 Task: Search one way flight ticket for 1 adult, 6 children, 1 infant in seat and 1 infant on lap in business from Fayetteville: Fayetteville Regional Airport (grannis Field) to Evansville: Evansville Regional Airport on 8-3-2023. Choice of flights is Singapure airlines. Number of bags: 1 carry on bag. Price is upto 65000. Outbound departure time preference is 20:00.
Action: Mouse moved to (286, 352)
Screenshot: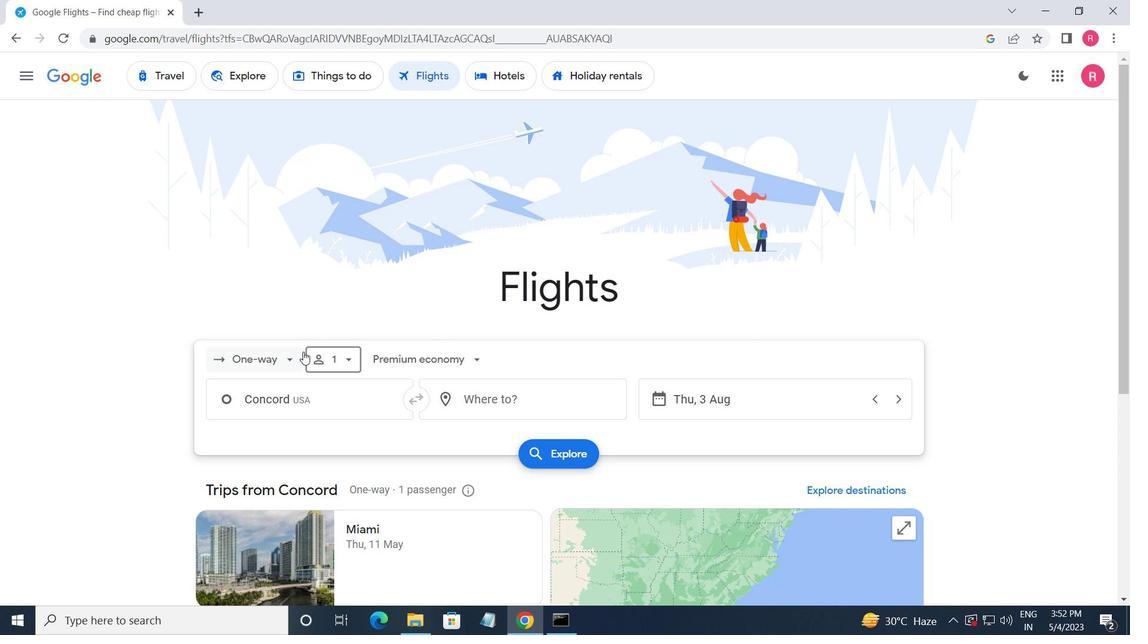 
Action: Mouse pressed left at (286, 352)
Screenshot: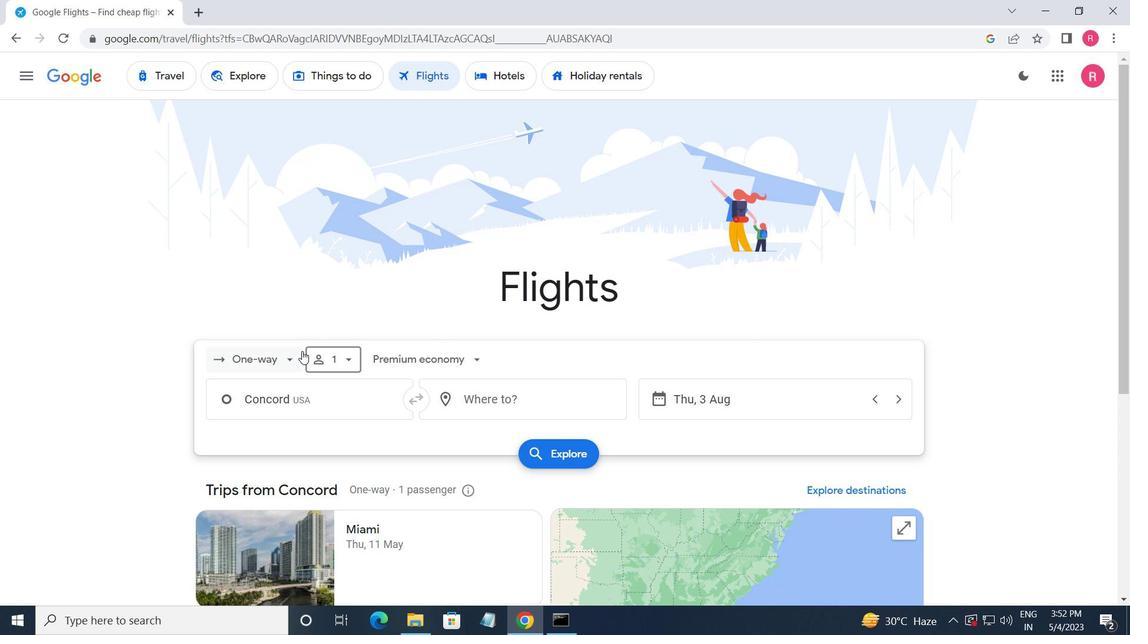 
Action: Mouse moved to (292, 429)
Screenshot: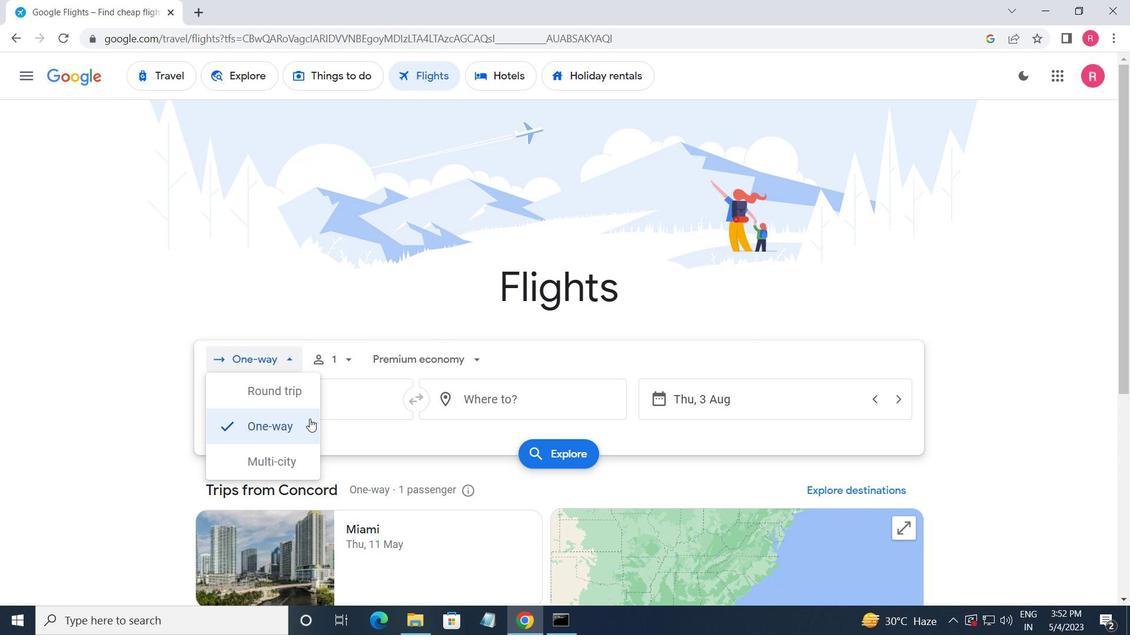 
Action: Mouse pressed left at (292, 429)
Screenshot: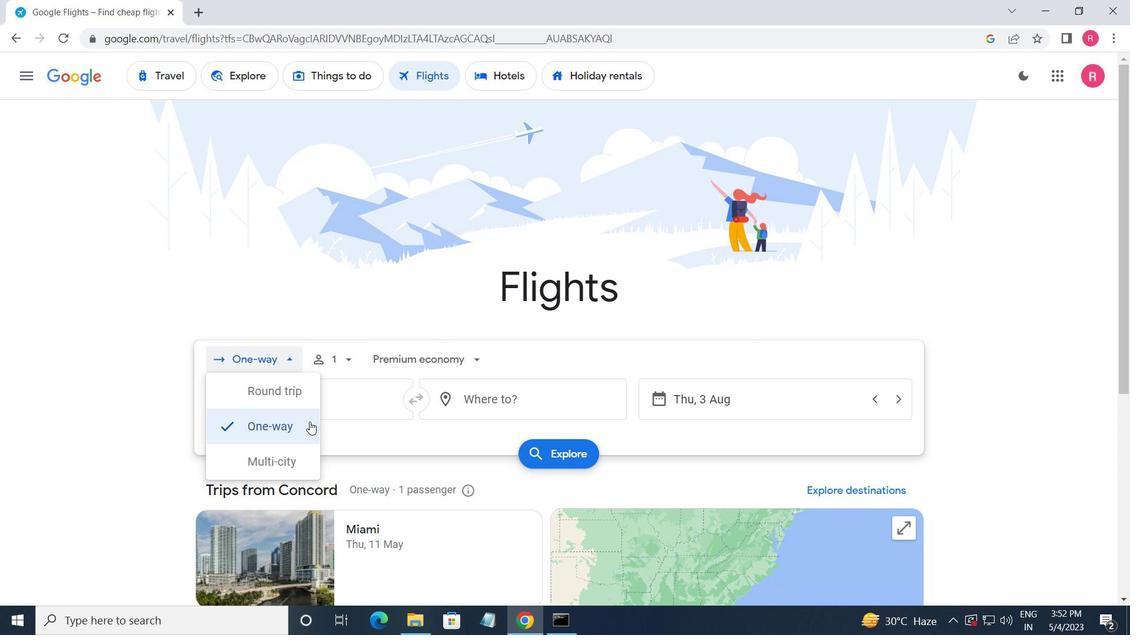 
Action: Mouse moved to (353, 352)
Screenshot: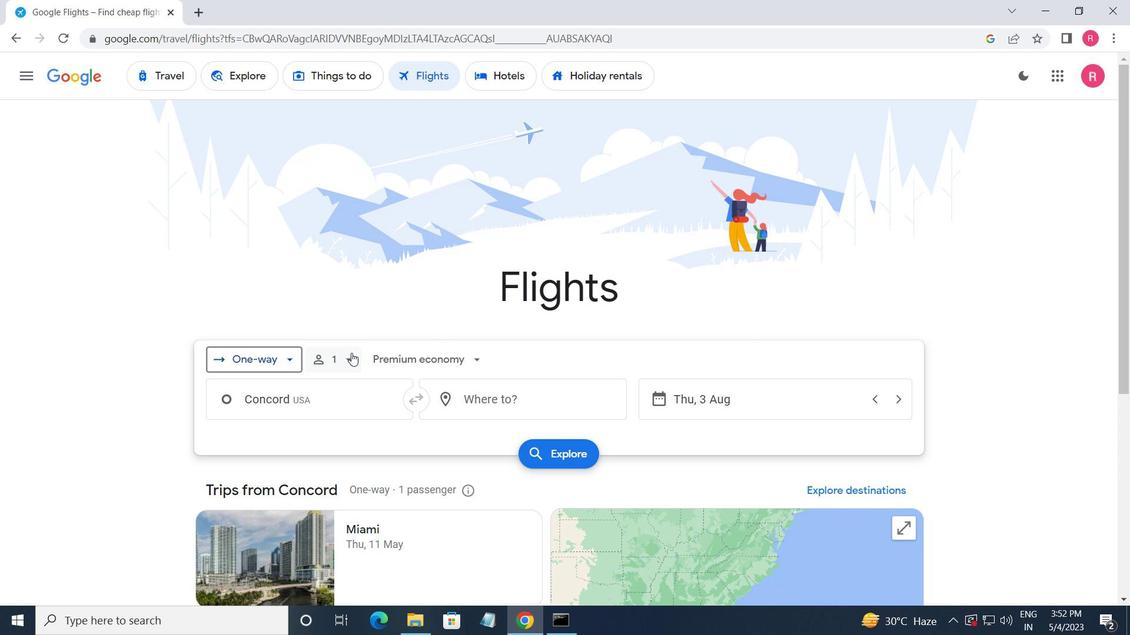 
Action: Mouse pressed left at (353, 352)
Screenshot: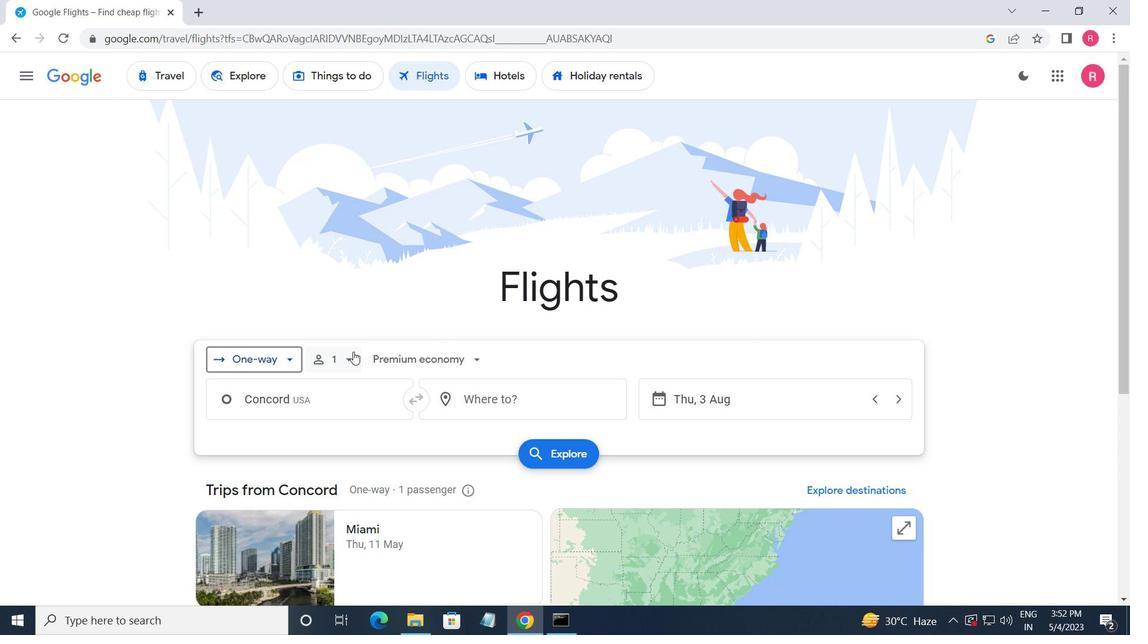 
Action: Mouse moved to (469, 434)
Screenshot: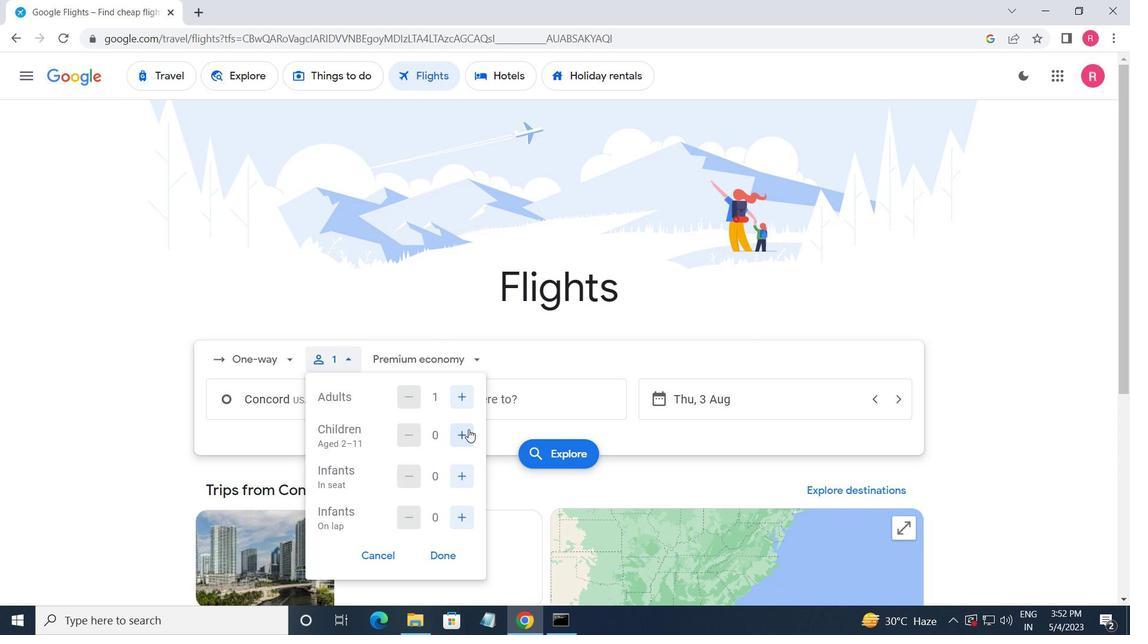 
Action: Mouse pressed left at (469, 434)
Screenshot: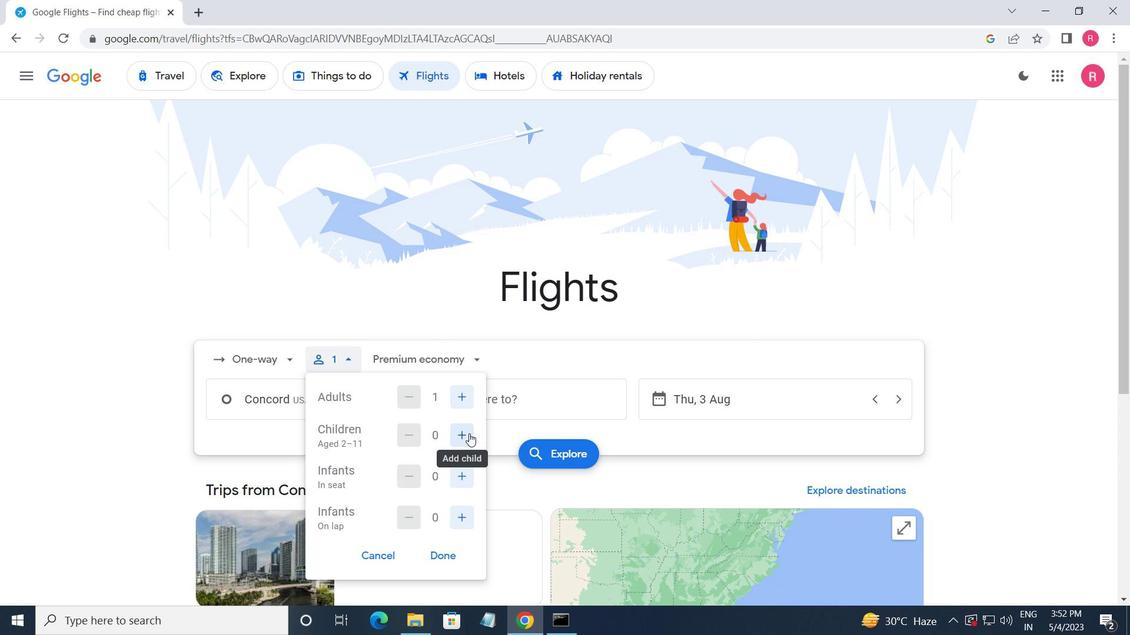 
Action: Mouse moved to (470, 435)
Screenshot: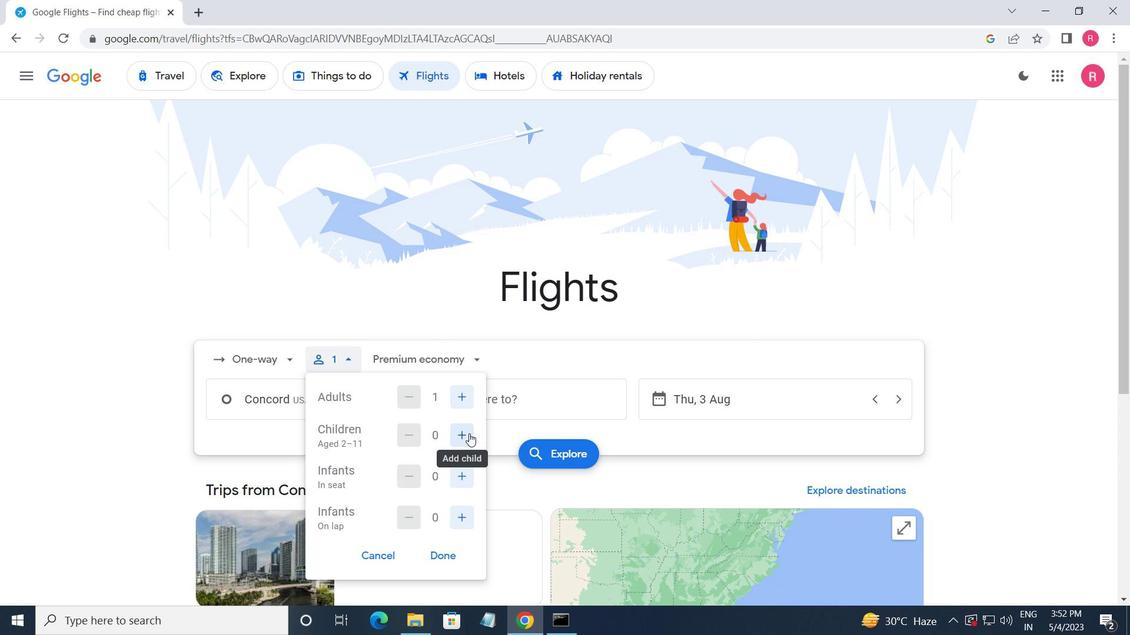 
Action: Mouse pressed left at (470, 435)
Screenshot: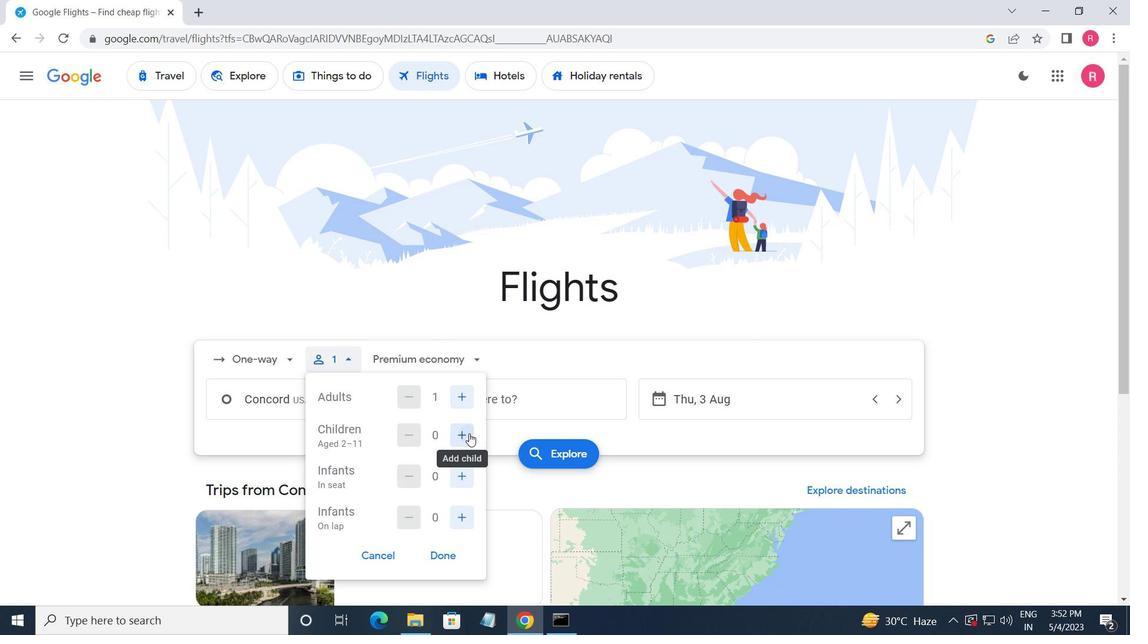 
Action: Mouse pressed left at (470, 435)
Screenshot: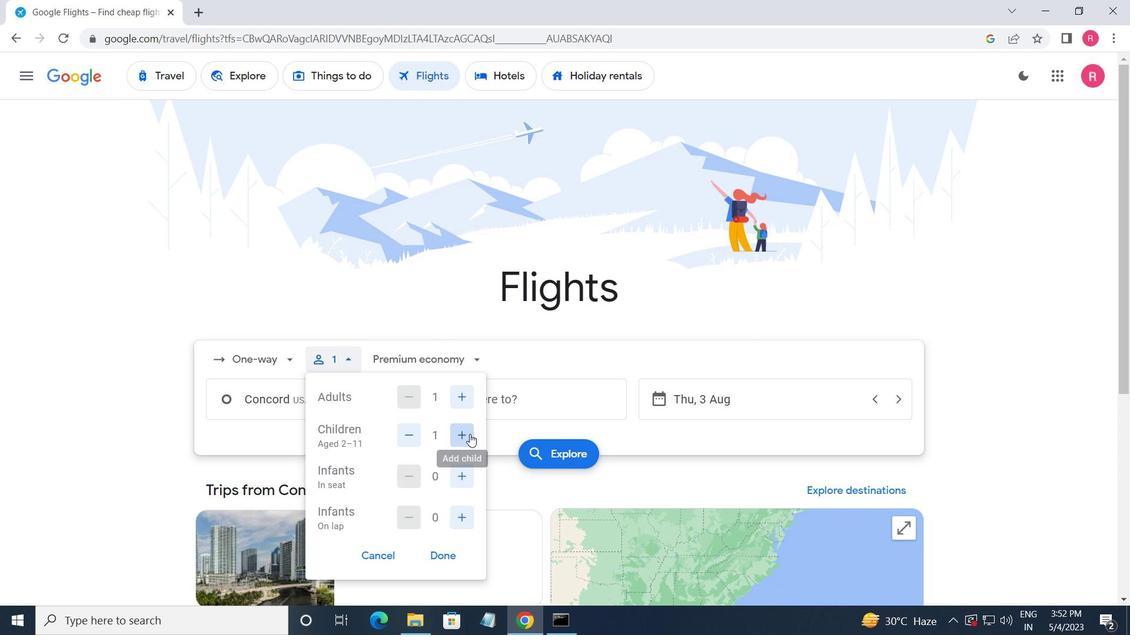 
Action: Mouse pressed left at (470, 435)
Screenshot: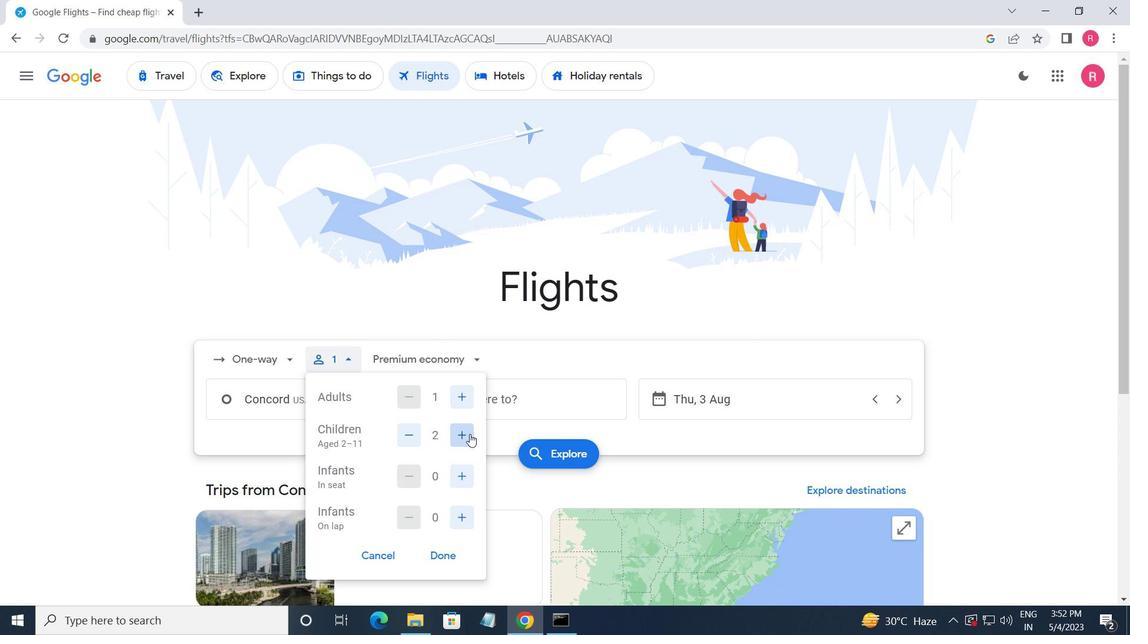 
Action: Mouse moved to (470, 435)
Screenshot: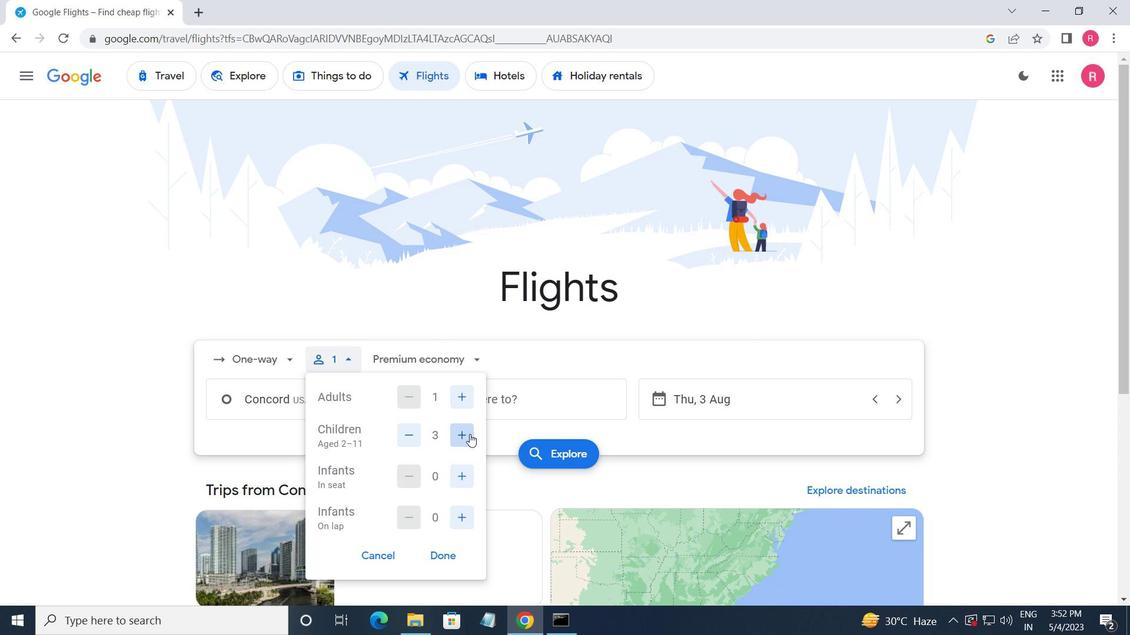 
Action: Mouse pressed left at (470, 435)
Screenshot: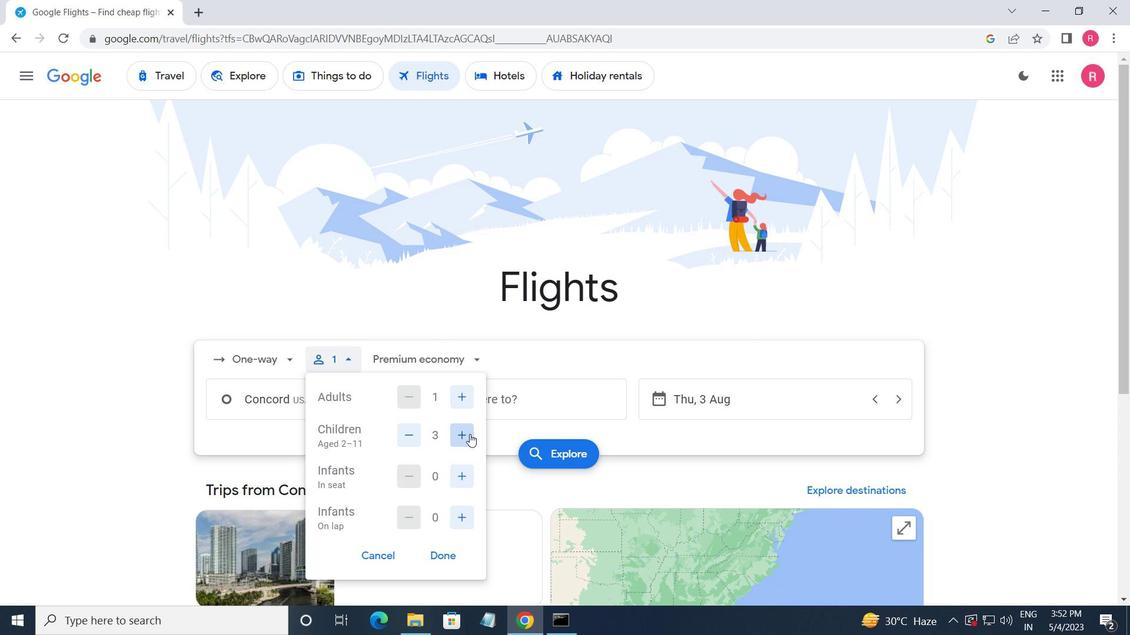 
Action: Mouse moved to (470, 435)
Screenshot: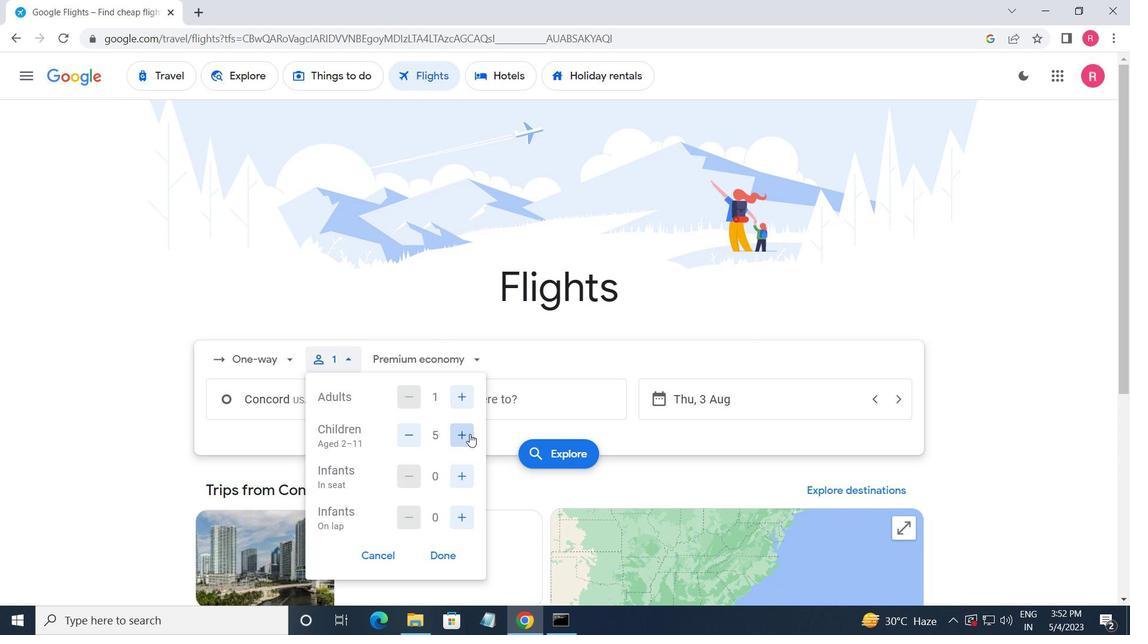 
Action: Mouse pressed left at (470, 435)
Screenshot: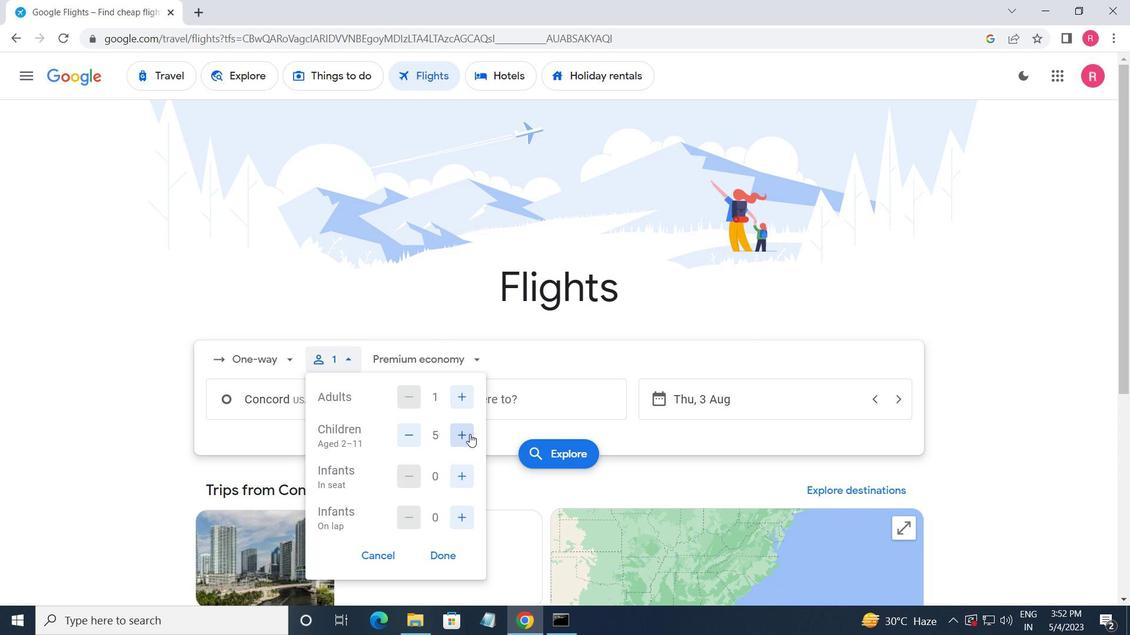 
Action: Mouse moved to (462, 478)
Screenshot: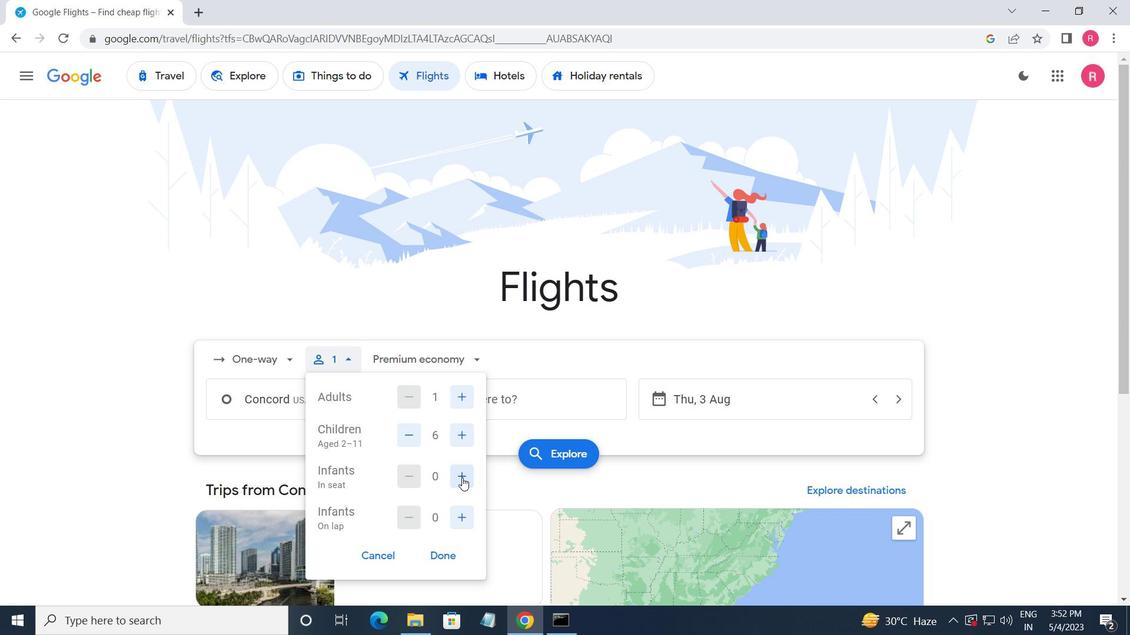 
Action: Mouse pressed left at (462, 478)
Screenshot: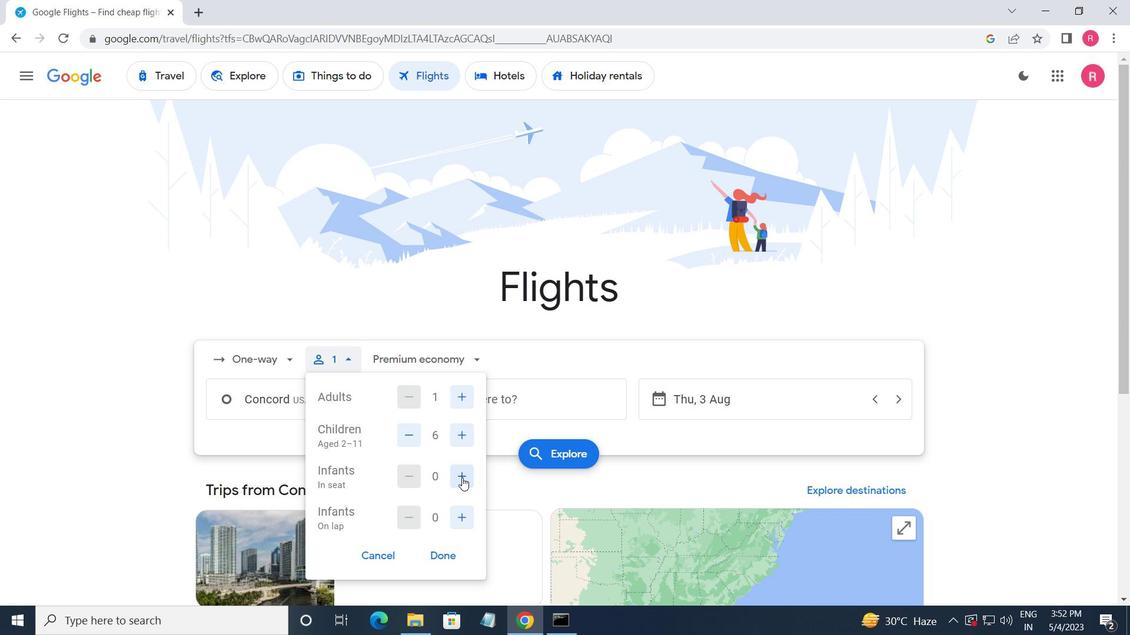 
Action: Mouse moved to (461, 518)
Screenshot: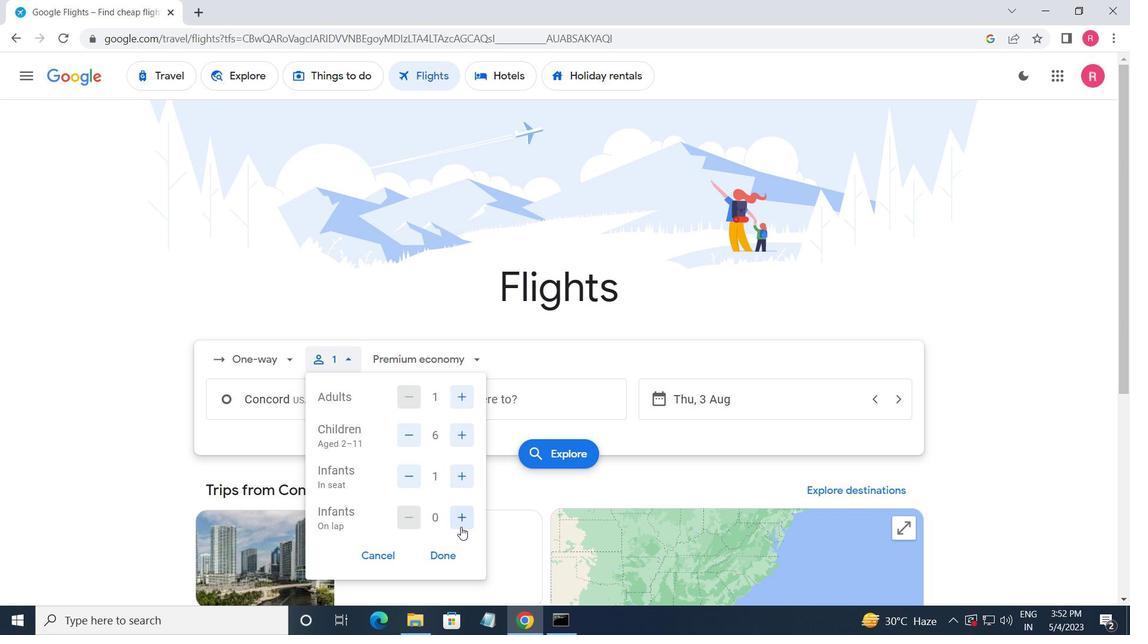 
Action: Mouse pressed left at (461, 518)
Screenshot: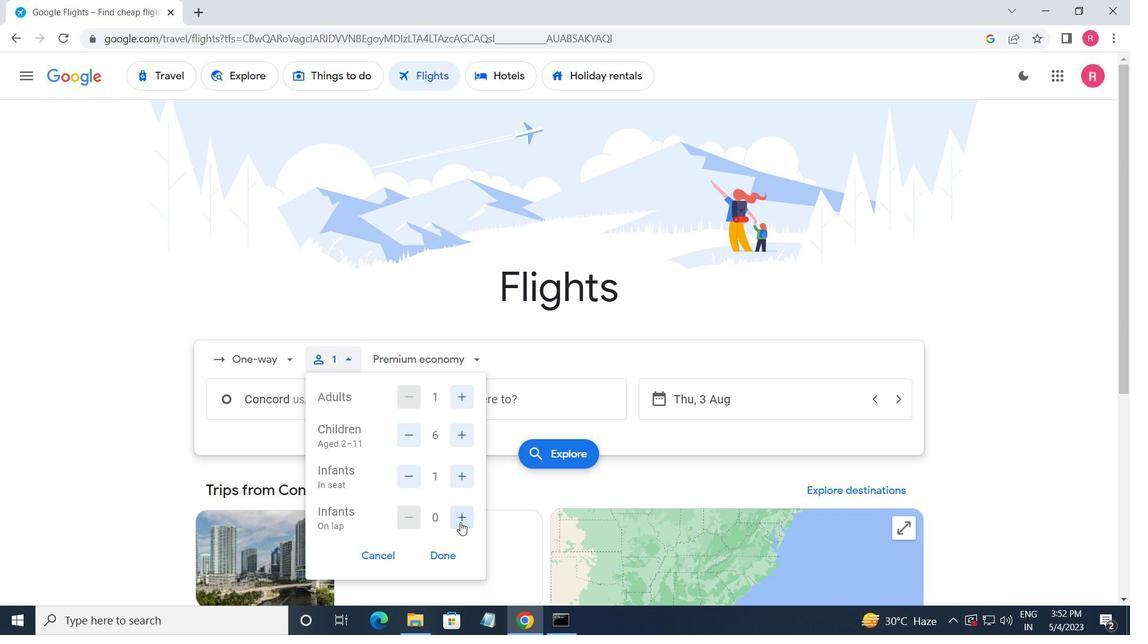 
Action: Mouse moved to (430, 363)
Screenshot: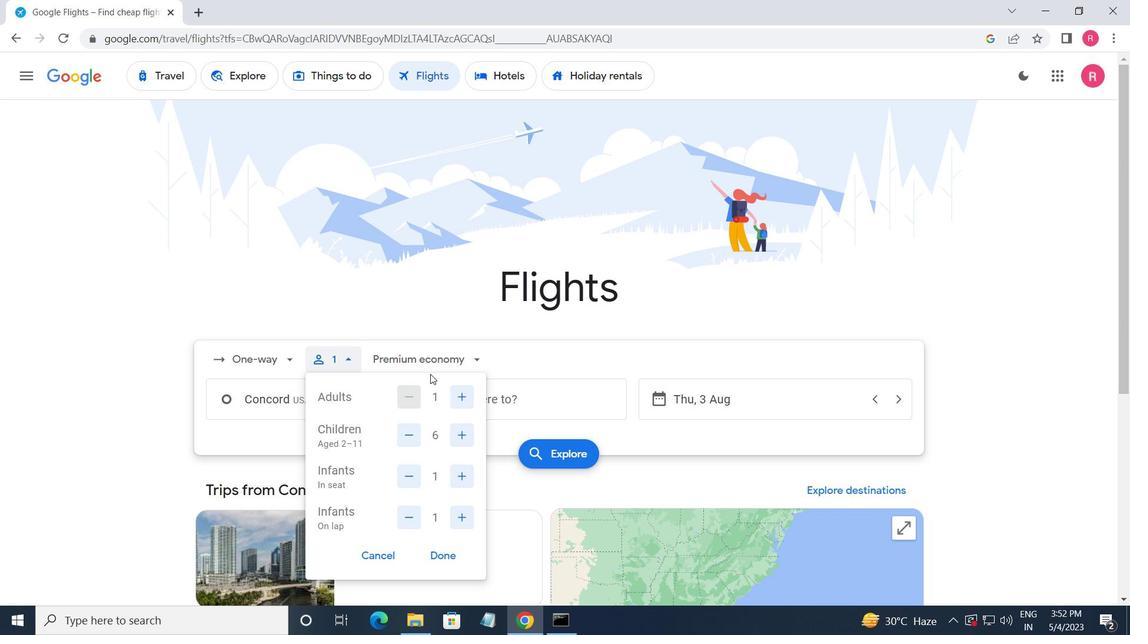 
Action: Mouse pressed left at (430, 363)
Screenshot: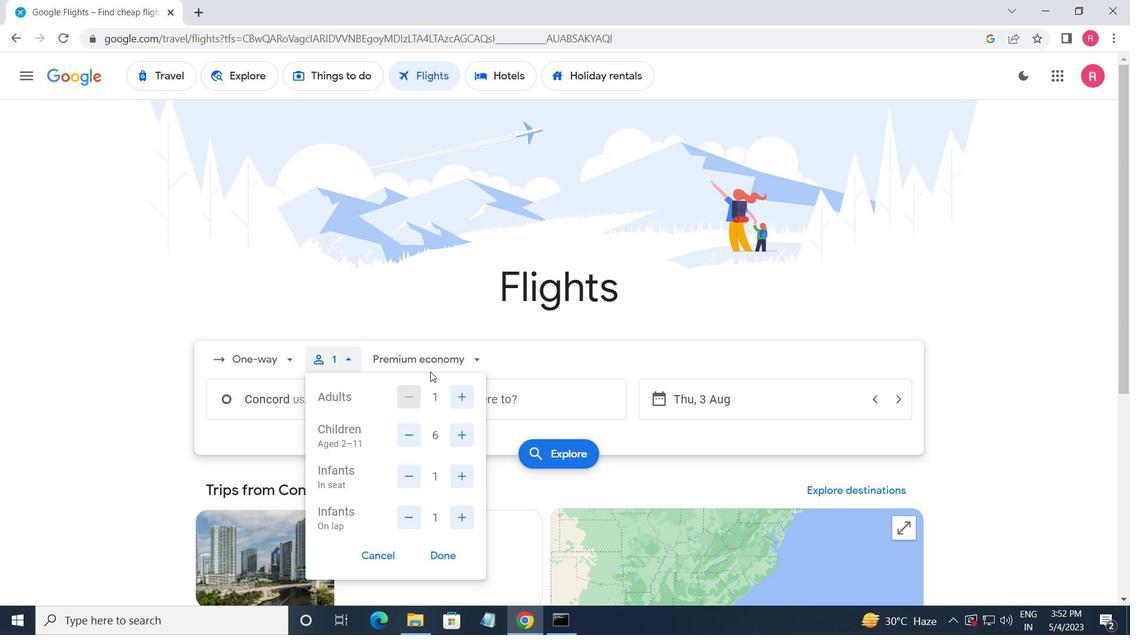 
Action: Mouse moved to (438, 471)
Screenshot: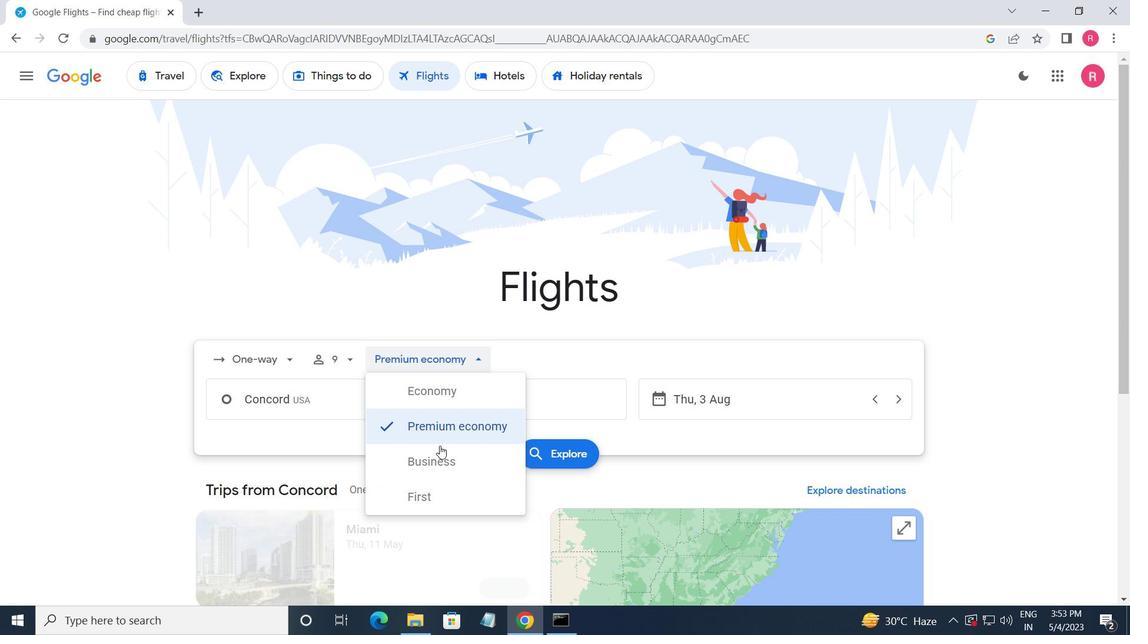 
Action: Mouse pressed left at (438, 471)
Screenshot: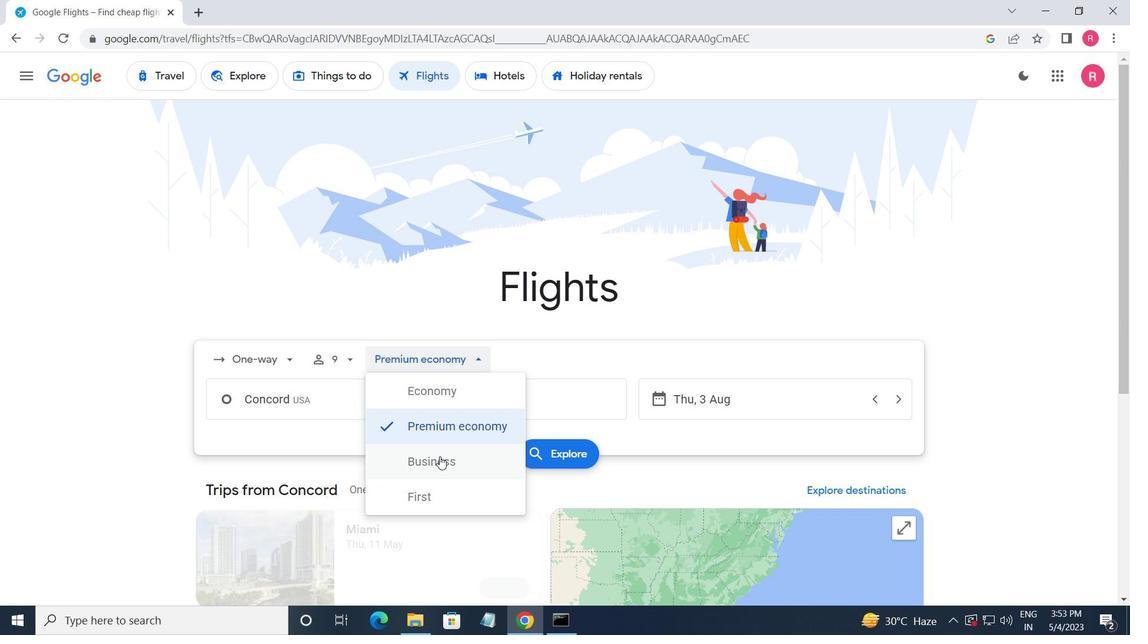 
Action: Mouse moved to (329, 410)
Screenshot: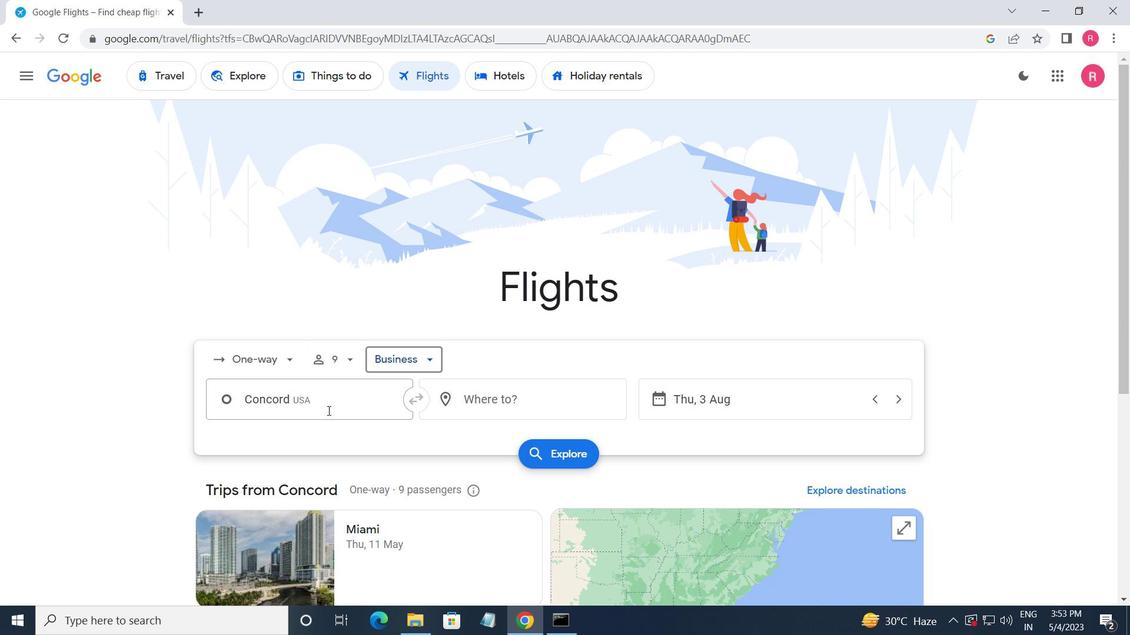 
Action: Mouse pressed left at (329, 410)
Screenshot: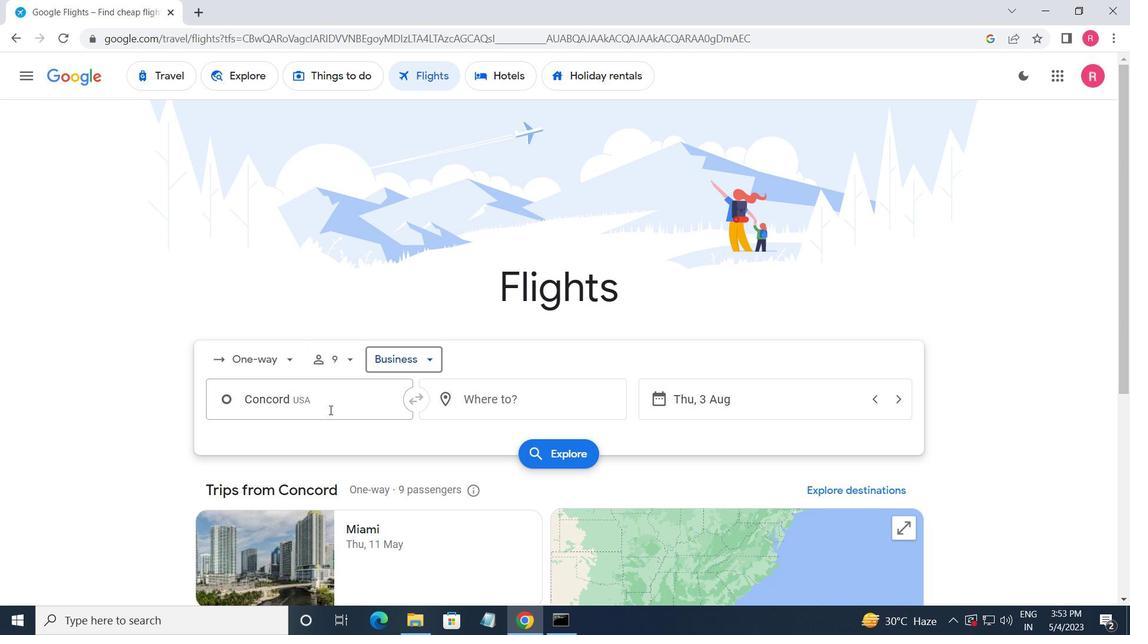 
Action: Mouse moved to (329, 420)
Screenshot: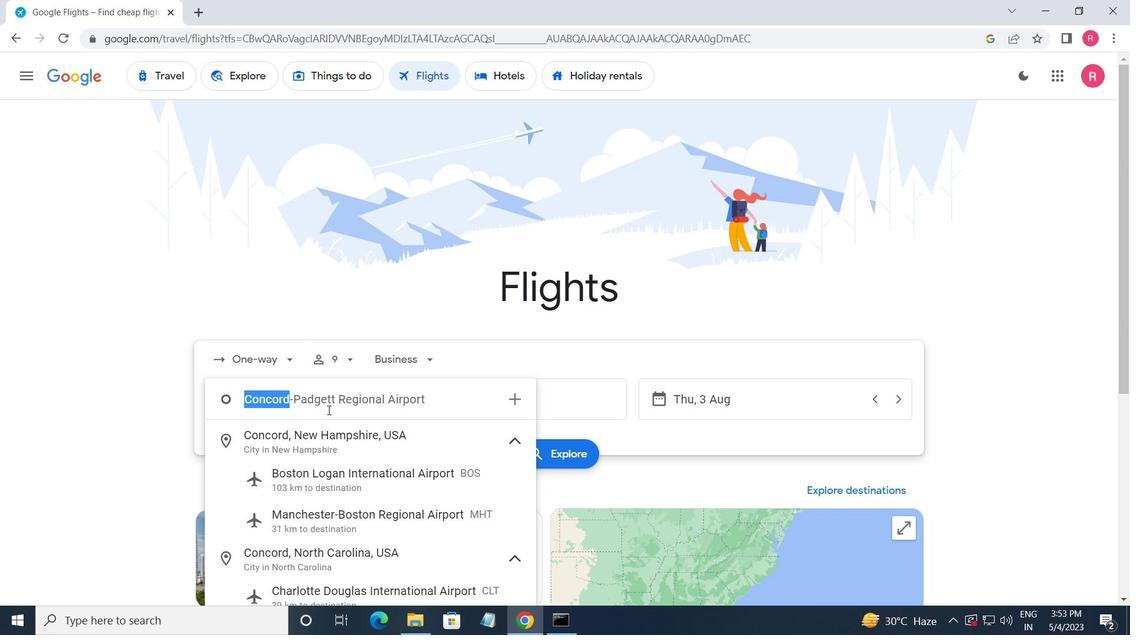 
Action: Key pressed <Key.shift>FAYETTEVILLE<Key.space><Key.shift><Key.shift><Key.shift>R
Screenshot: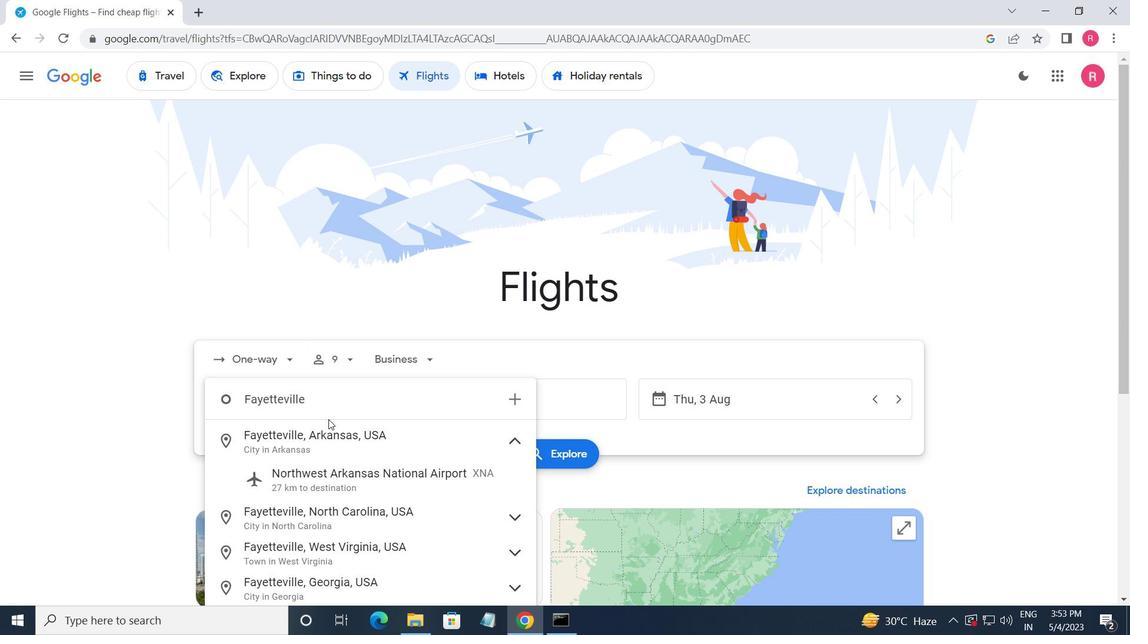 
Action: Mouse moved to (331, 438)
Screenshot: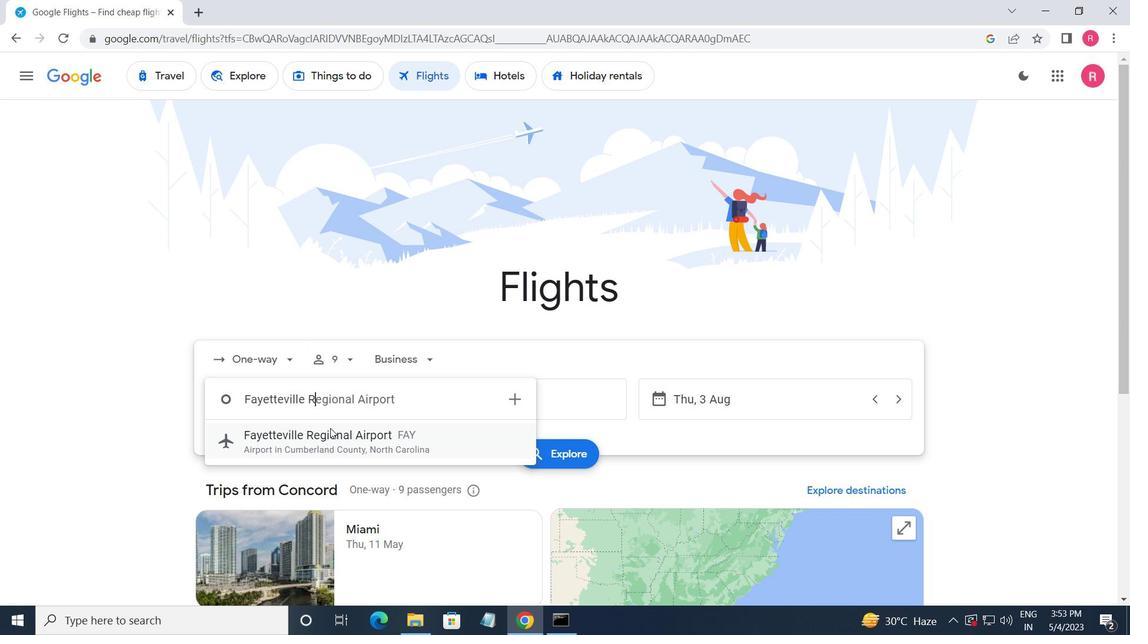 
Action: Mouse pressed left at (331, 438)
Screenshot: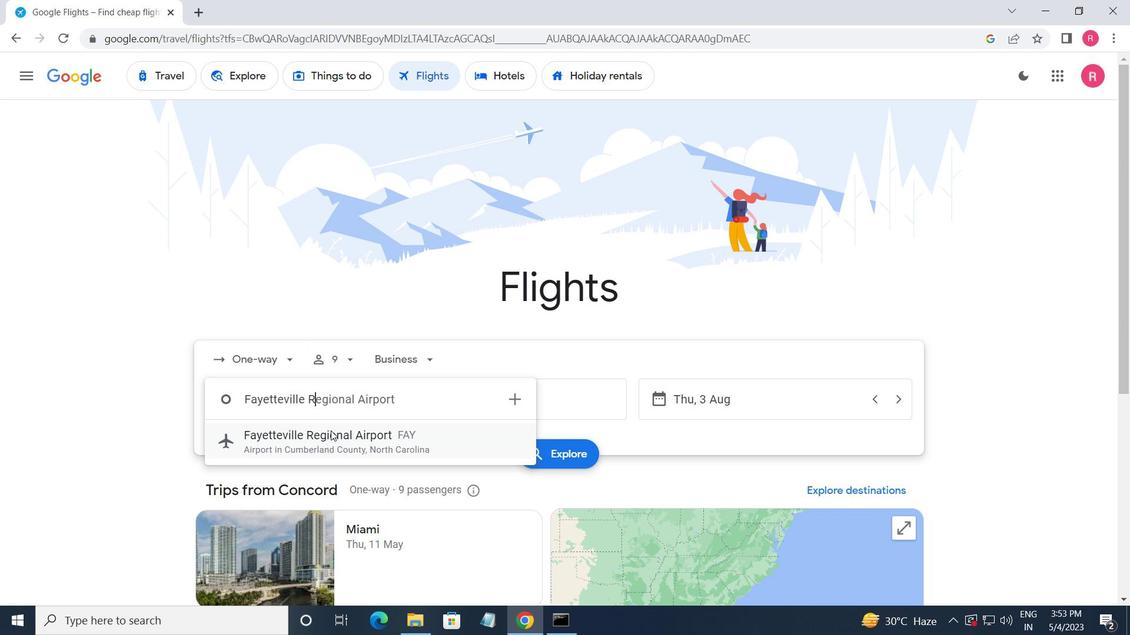 
Action: Mouse moved to (521, 415)
Screenshot: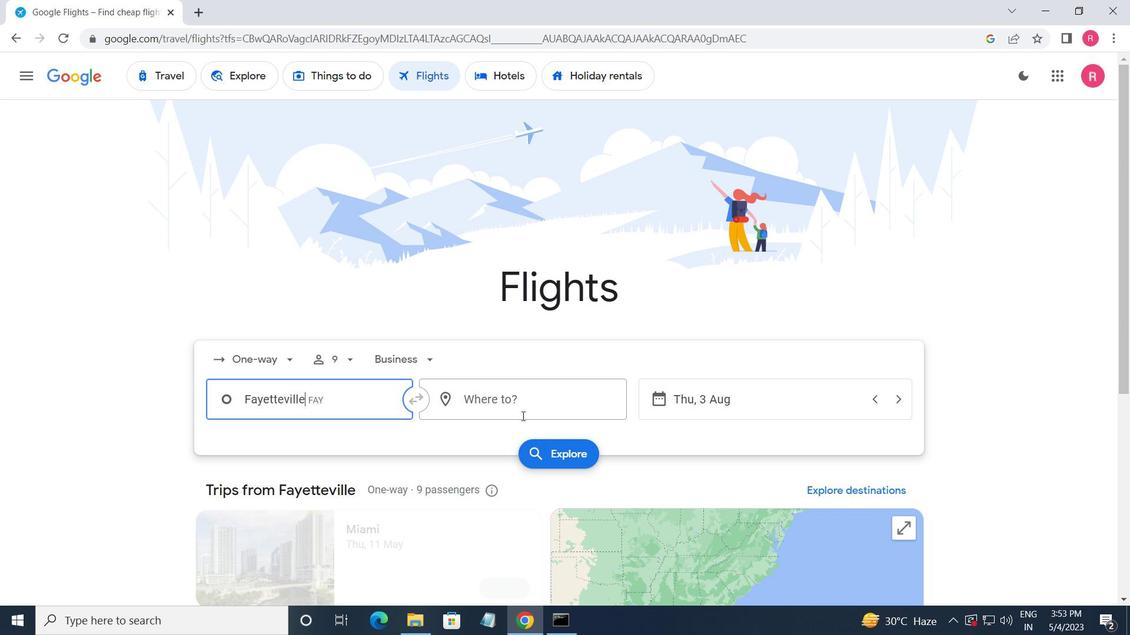 
Action: Mouse pressed left at (521, 415)
Screenshot: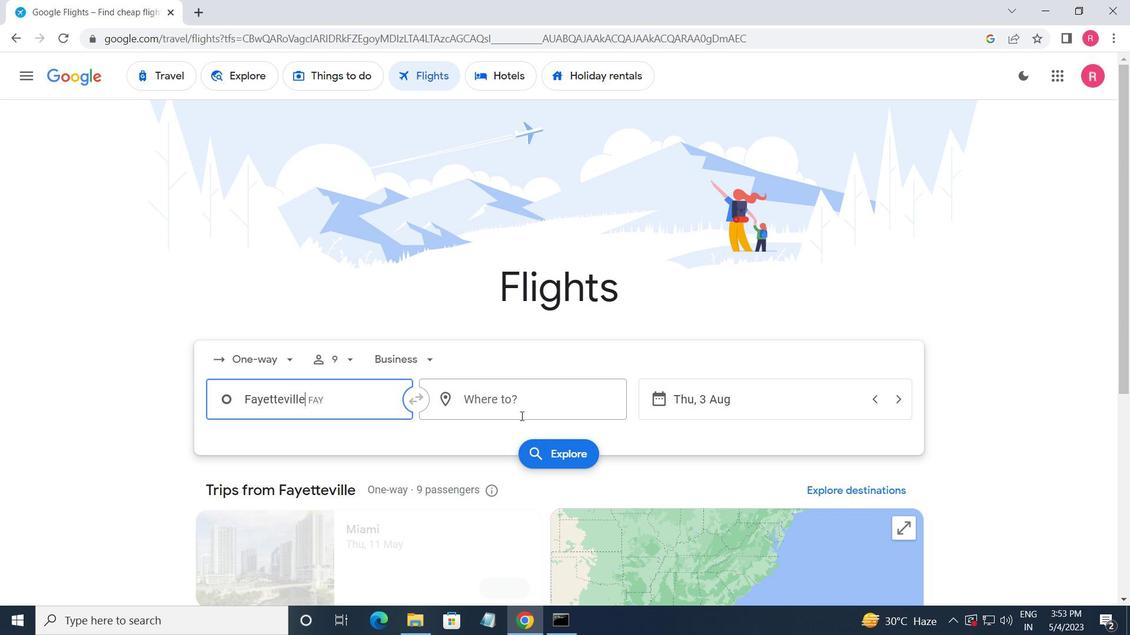 
Action: Mouse moved to (521, 552)
Screenshot: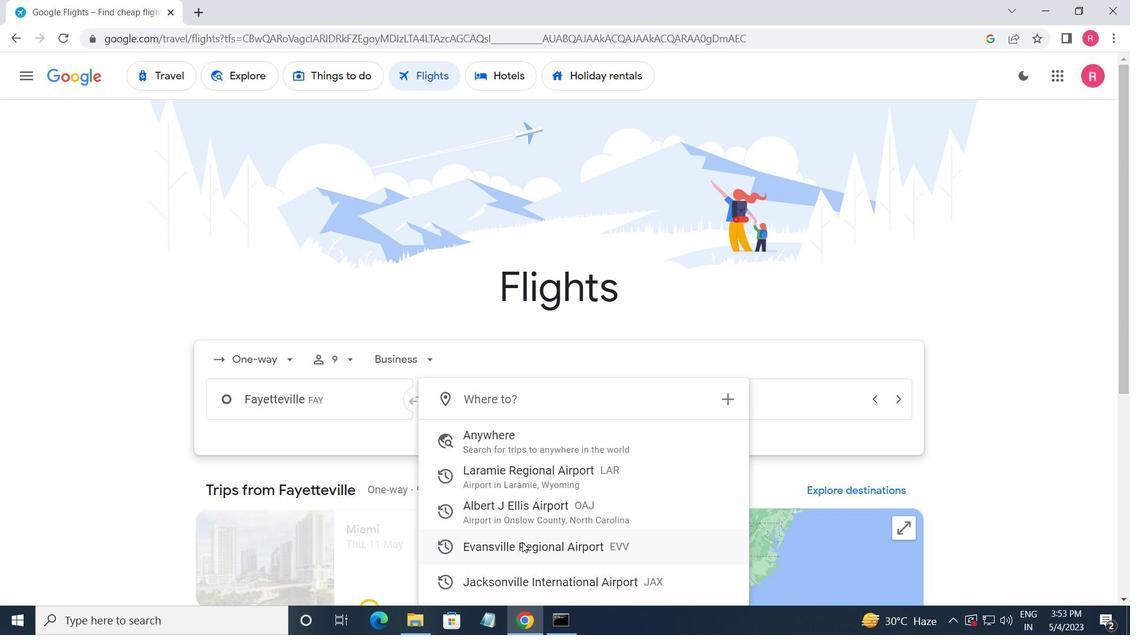 
Action: Mouse pressed left at (521, 552)
Screenshot: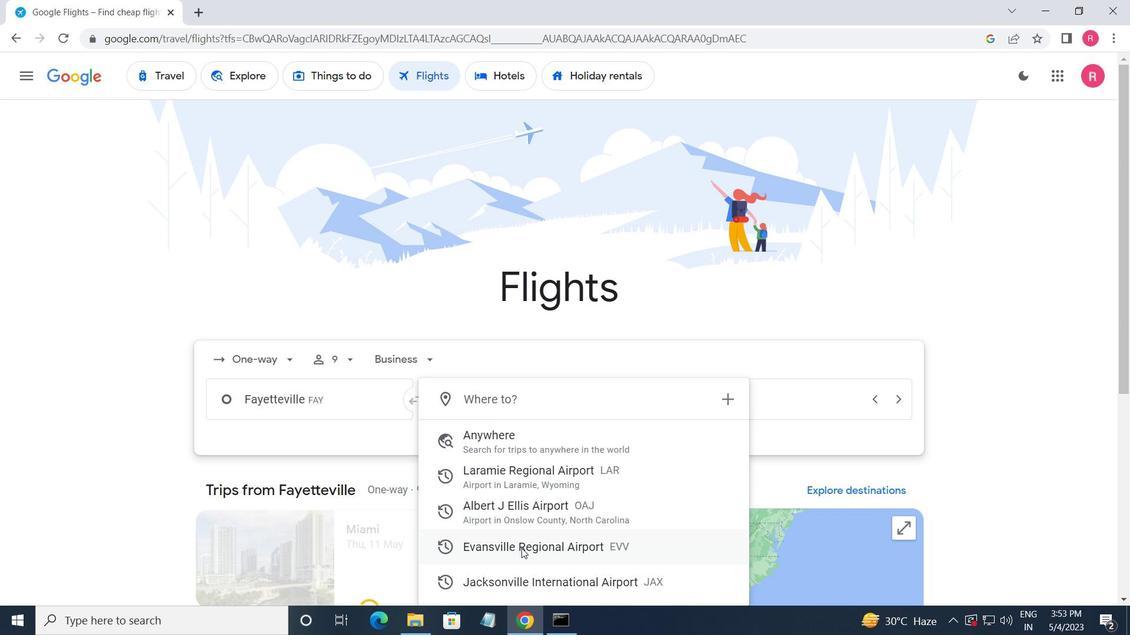 
Action: Mouse moved to (761, 408)
Screenshot: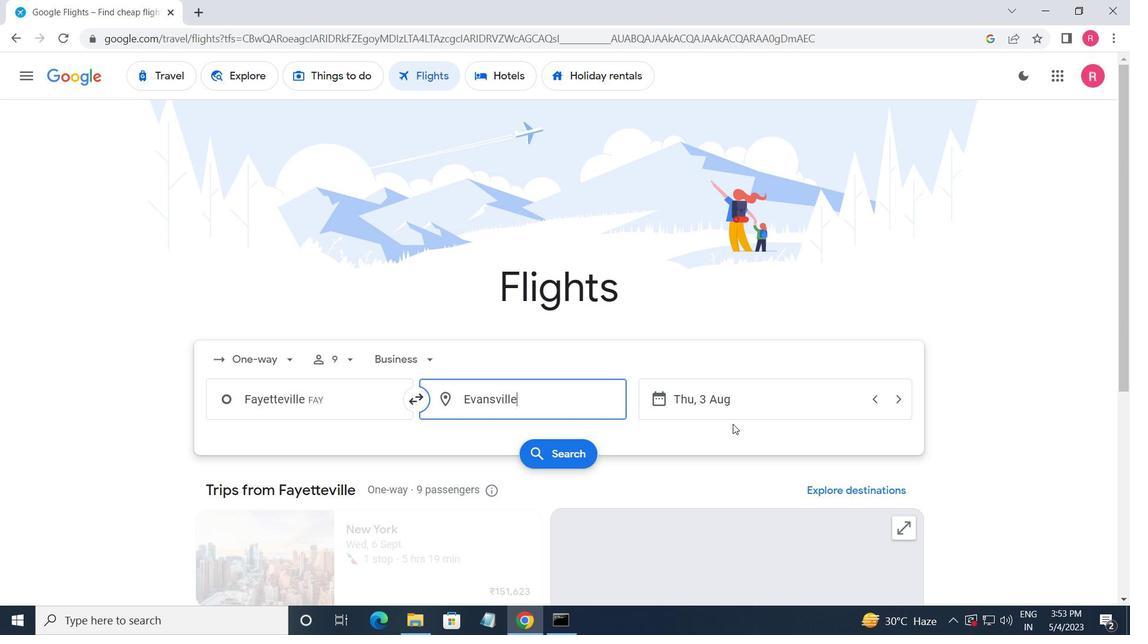 
Action: Mouse pressed left at (761, 408)
Screenshot: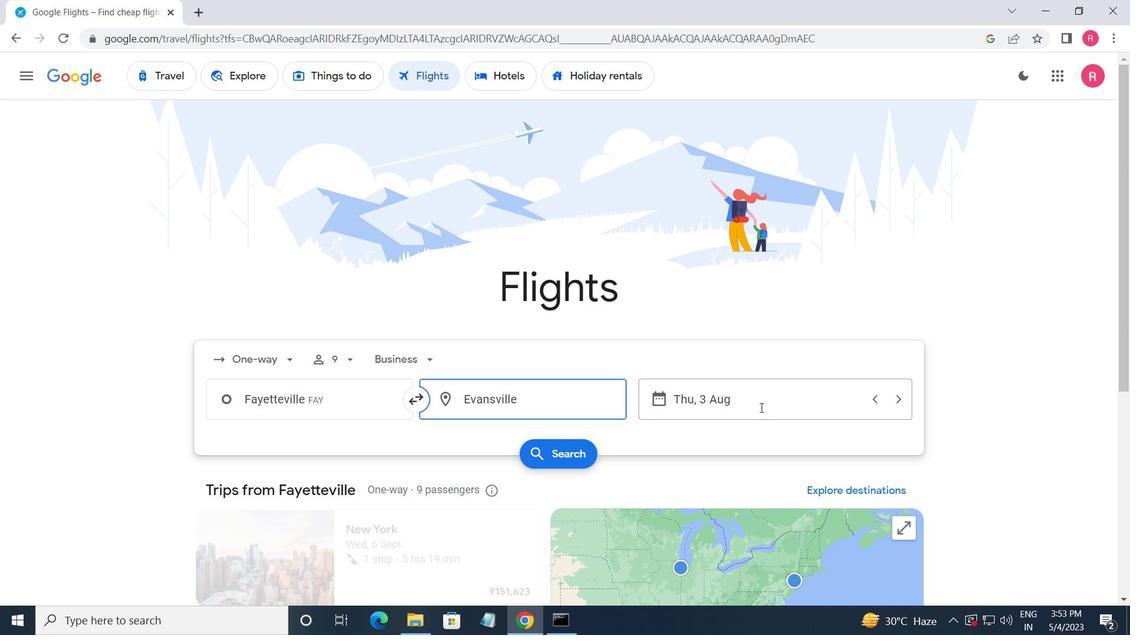 
Action: Mouse moved to (520, 338)
Screenshot: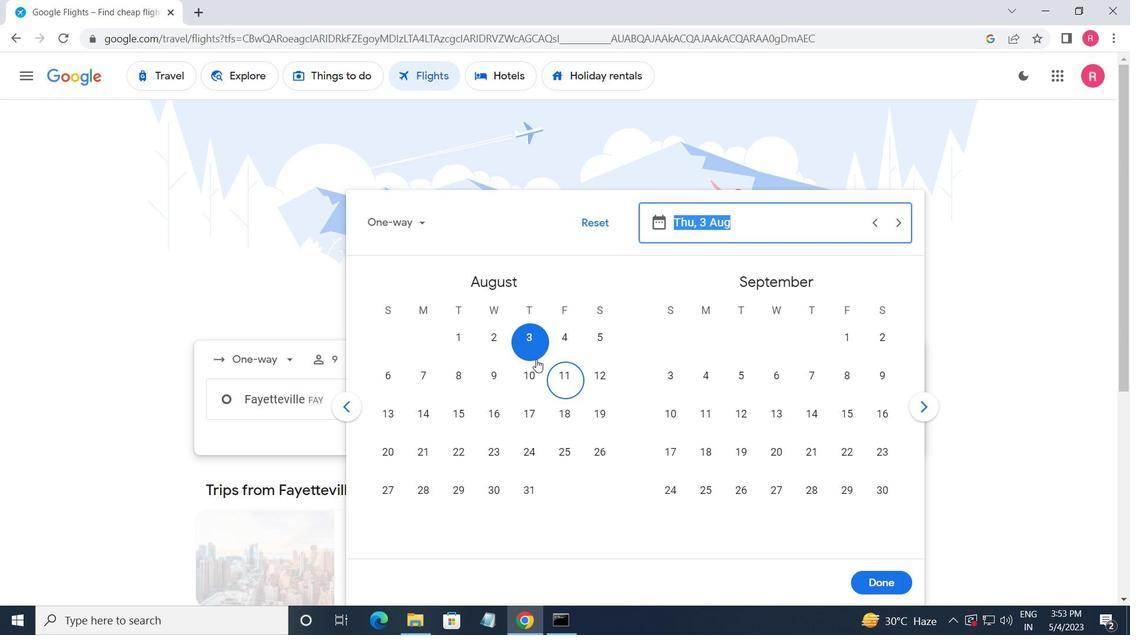 
Action: Mouse pressed left at (520, 338)
Screenshot: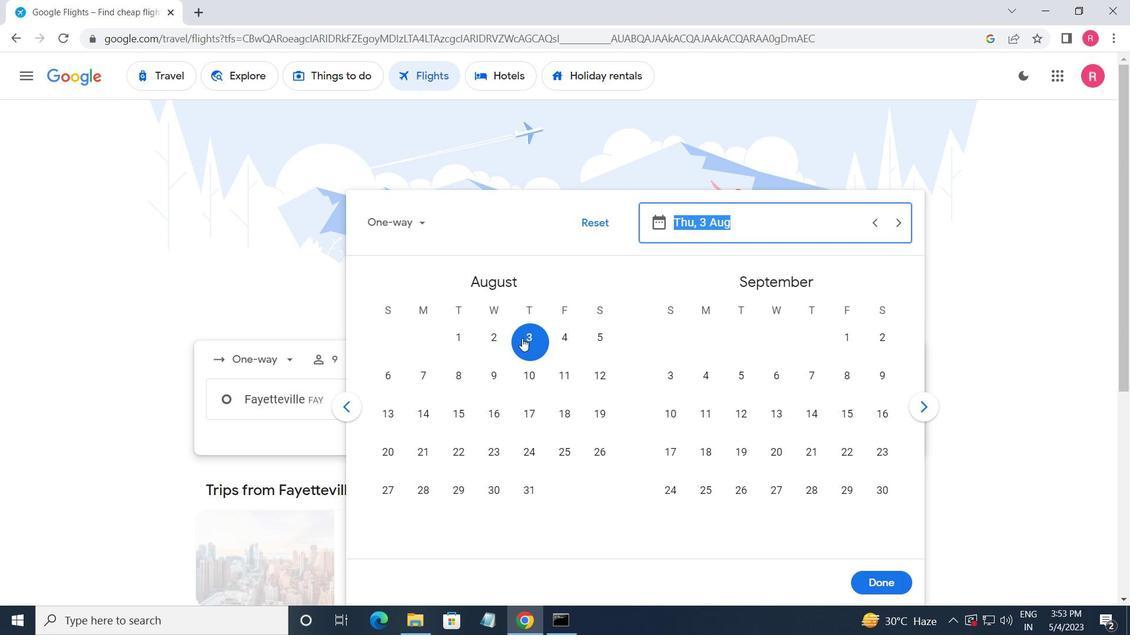 
Action: Mouse moved to (871, 594)
Screenshot: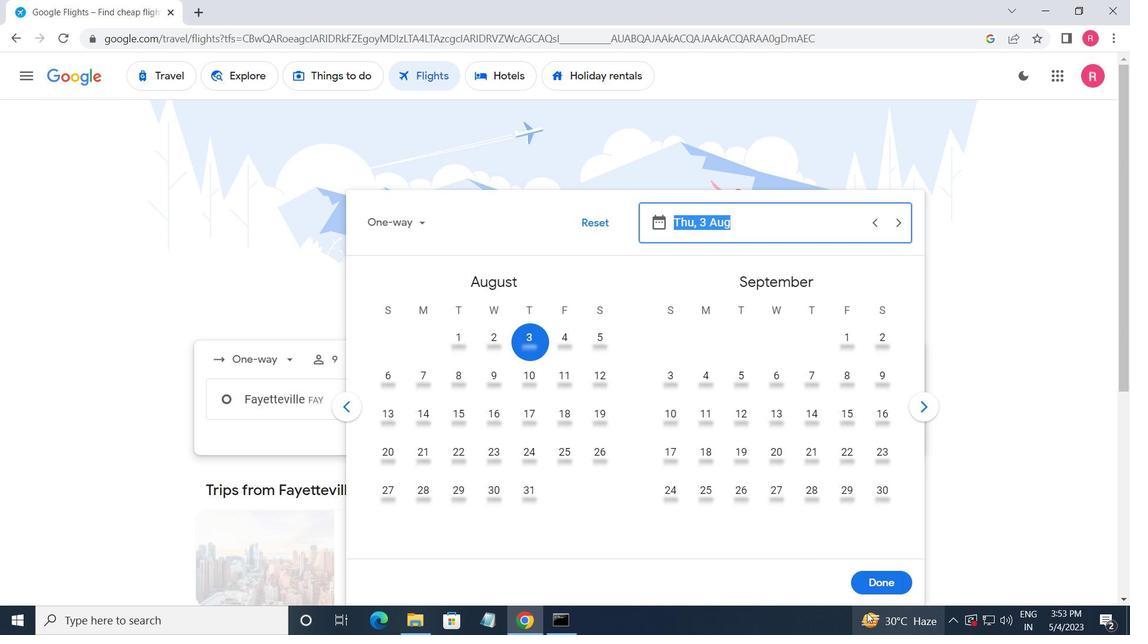 
Action: Mouse pressed left at (871, 594)
Screenshot: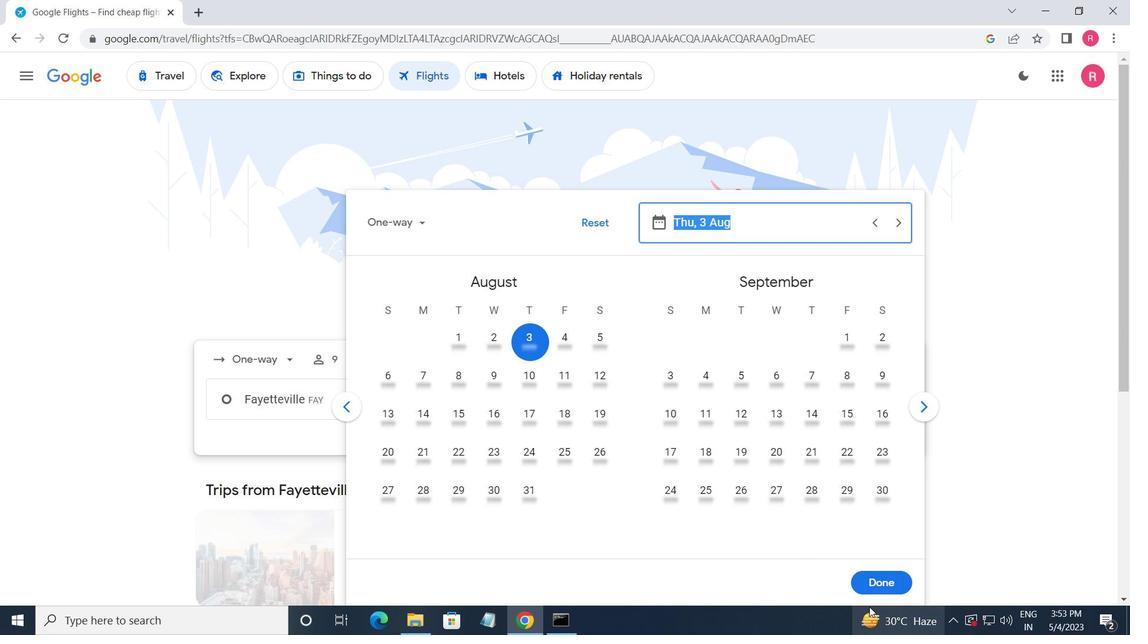 
Action: Mouse moved to (564, 458)
Screenshot: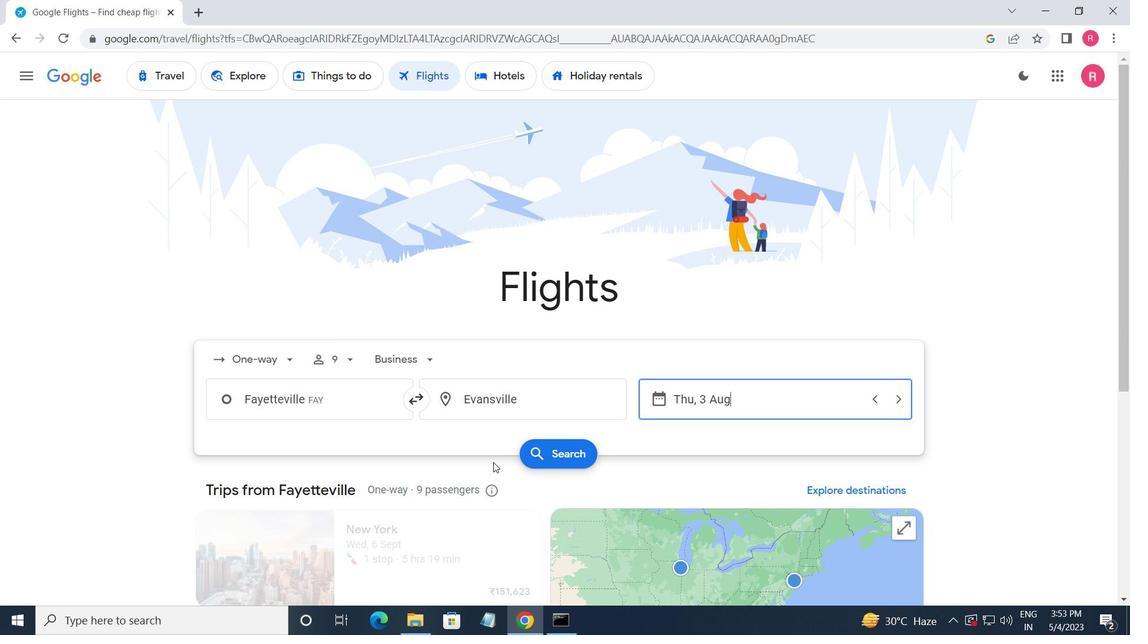 
Action: Mouse pressed left at (564, 458)
Screenshot: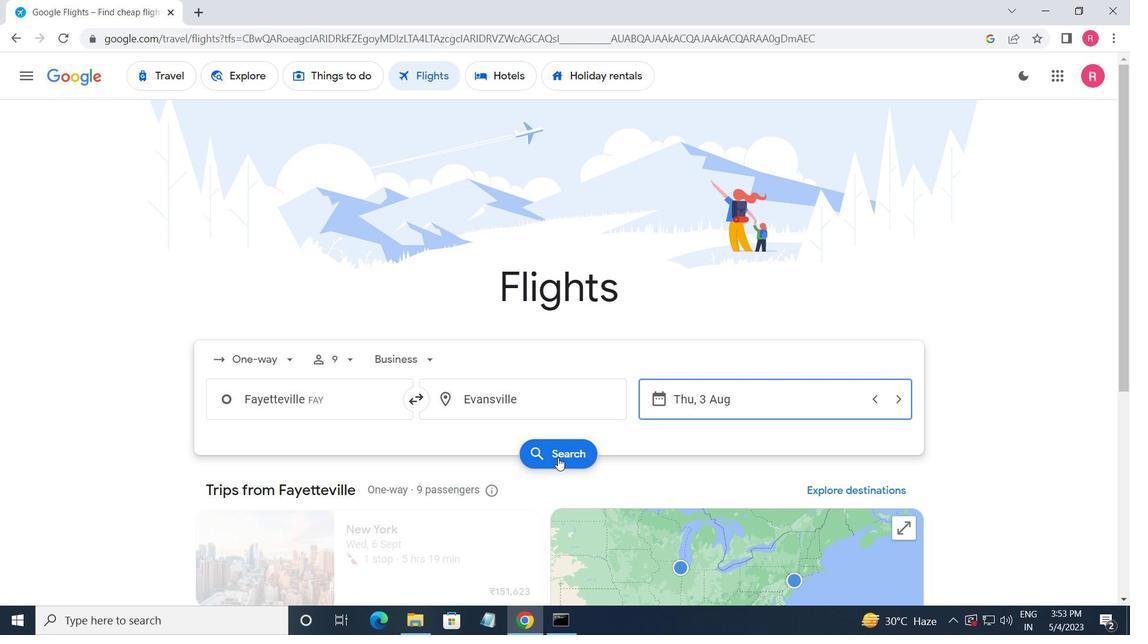 
Action: Mouse moved to (204, 203)
Screenshot: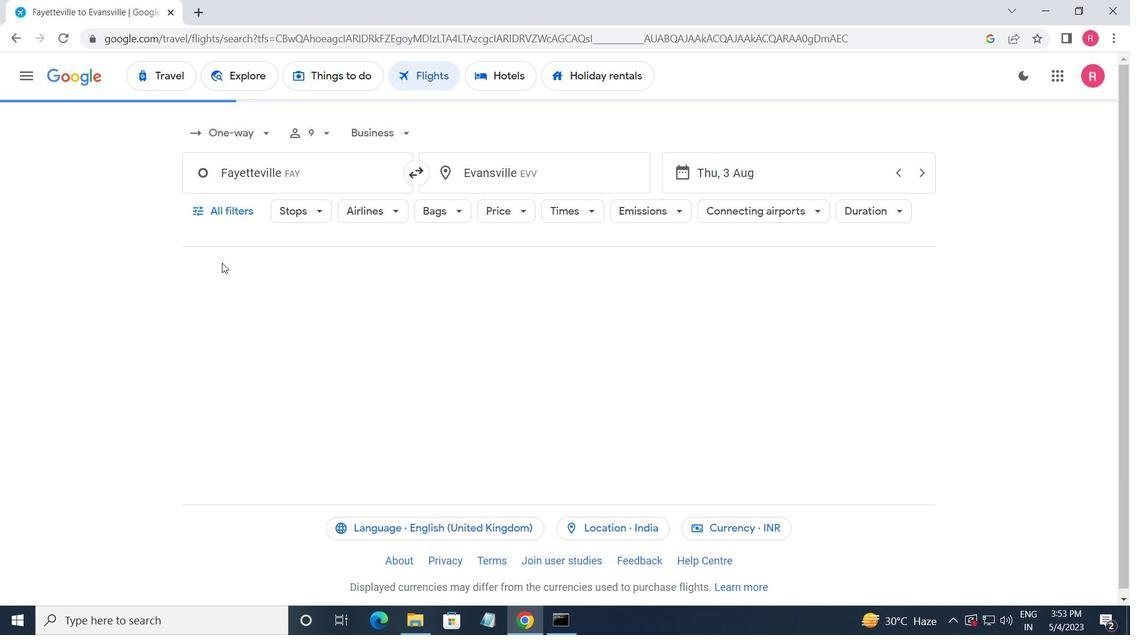 
Action: Mouse pressed left at (204, 203)
Screenshot: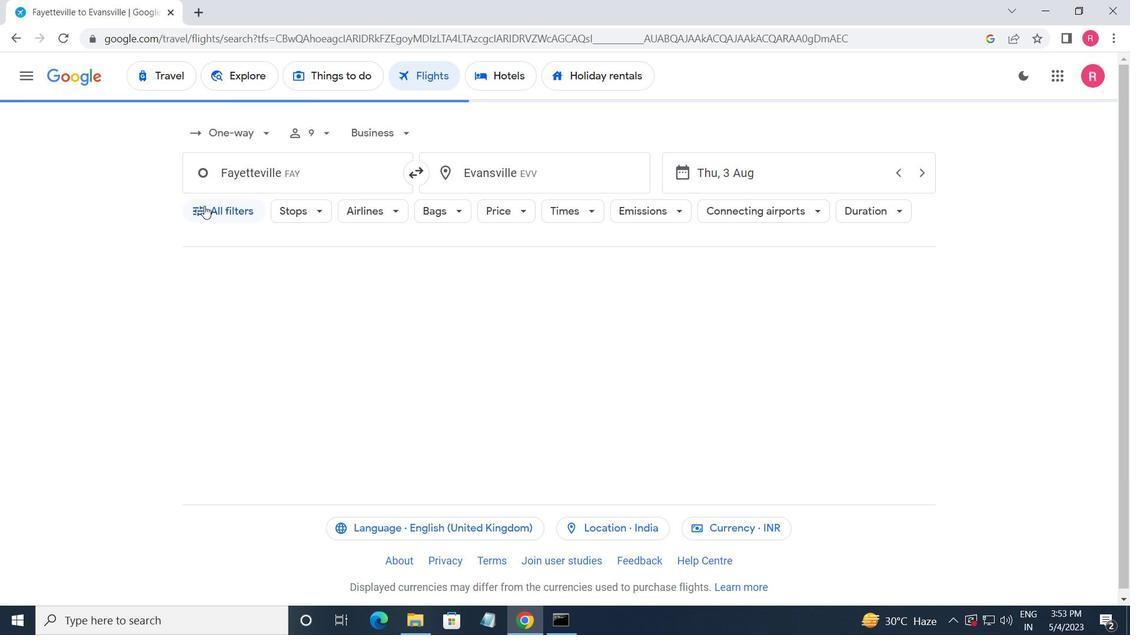 
Action: Mouse moved to (279, 343)
Screenshot: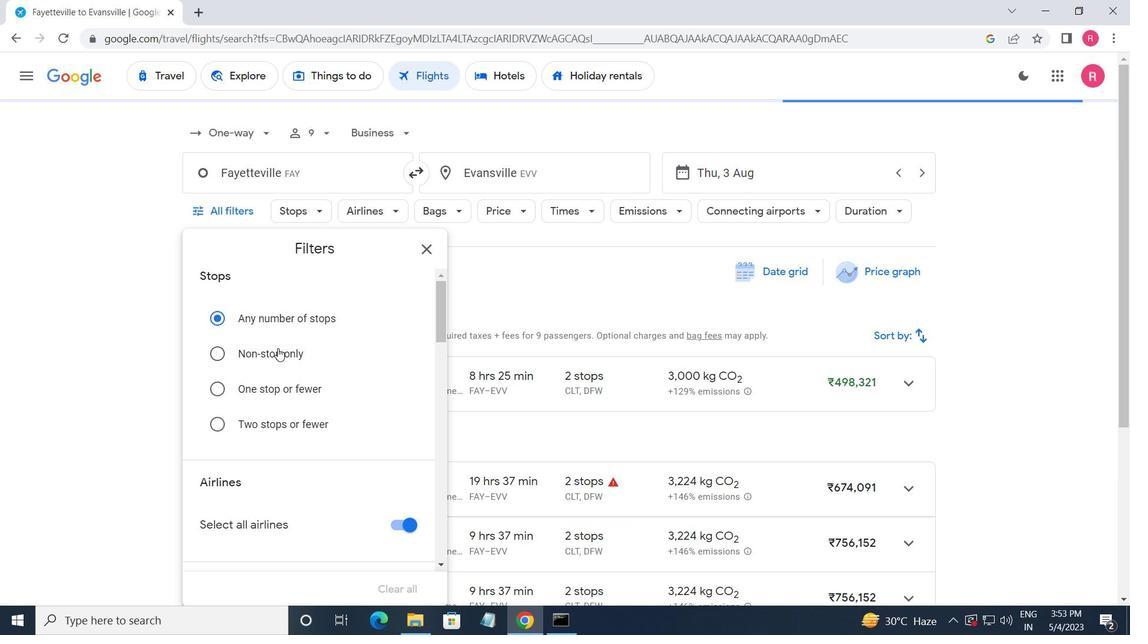 
Action: Mouse scrolled (279, 343) with delta (0, 0)
Screenshot: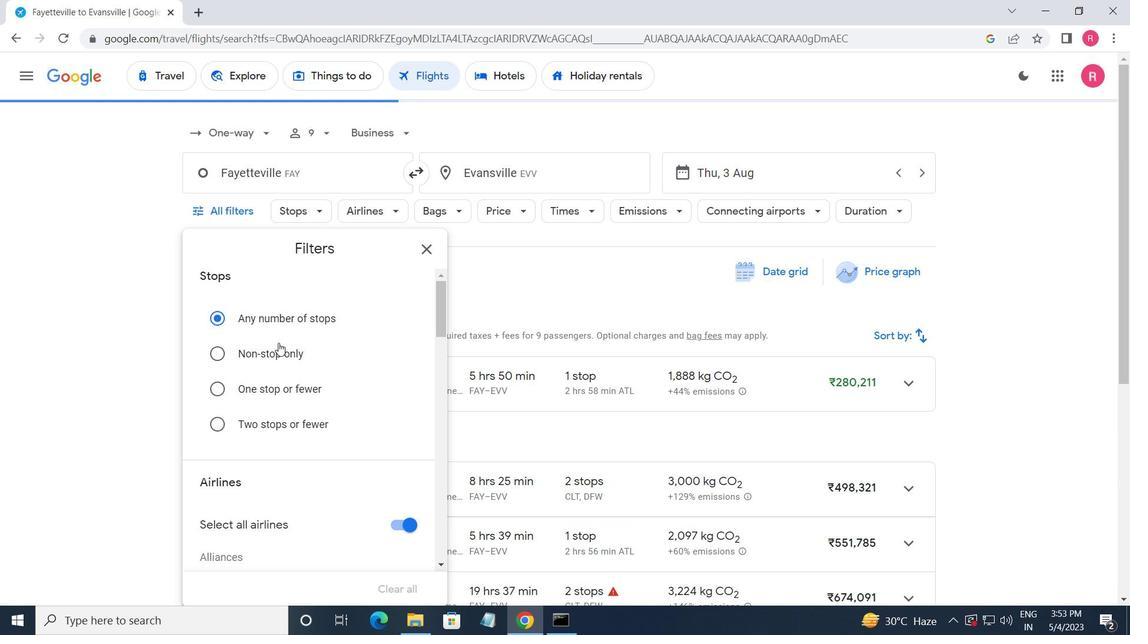 
Action: Mouse moved to (279, 343)
Screenshot: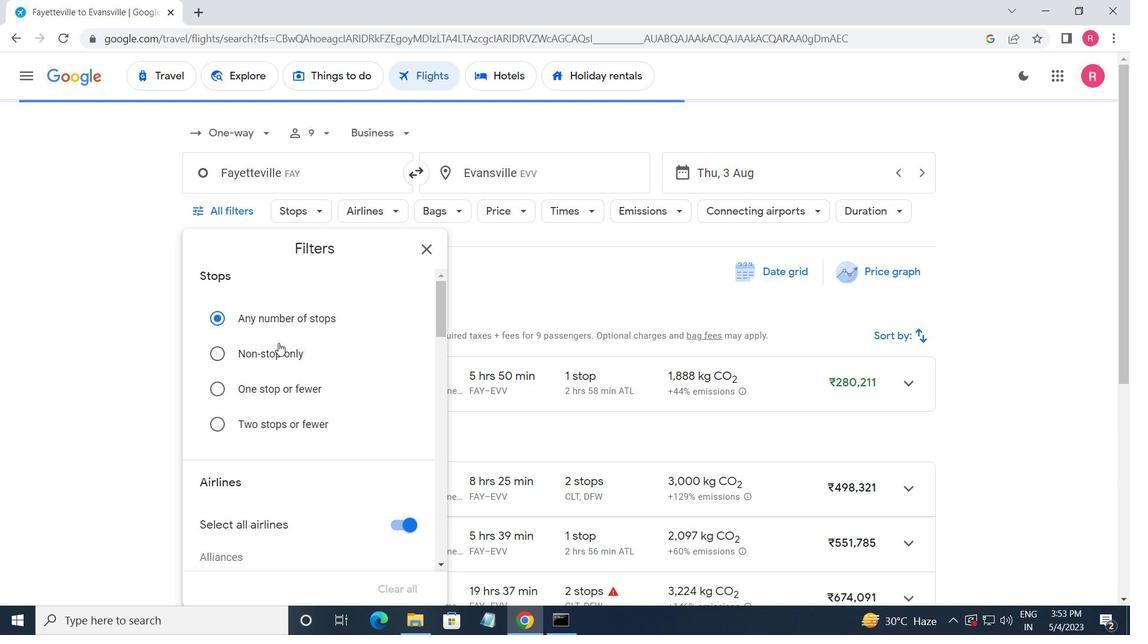 
Action: Mouse scrolled (279, 343) with delta (0, 0)
Screenshot: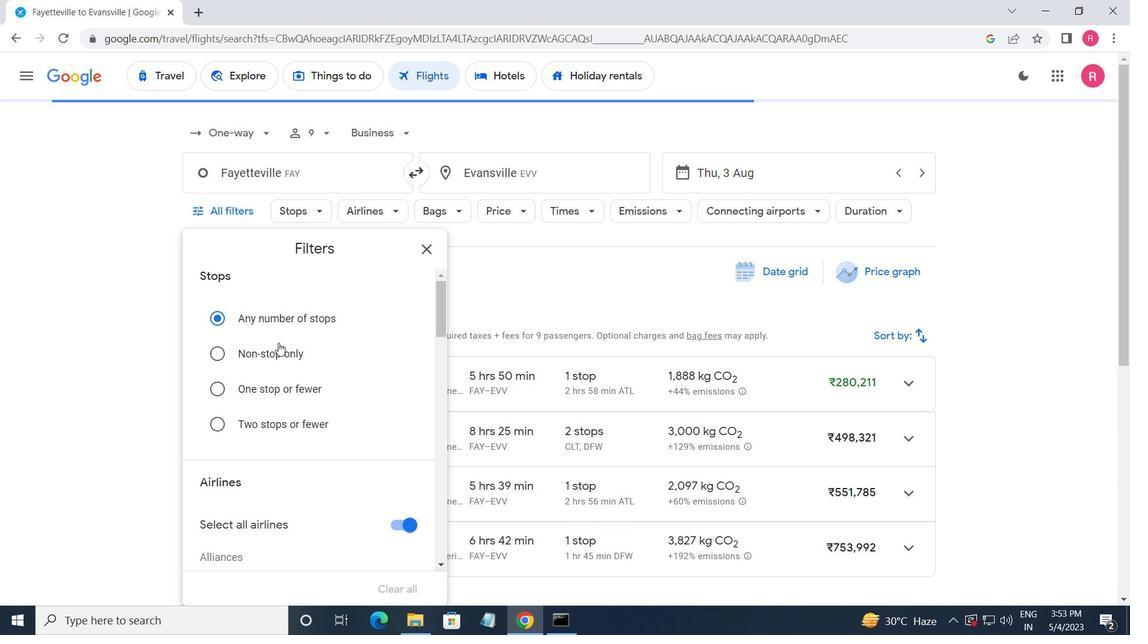 
Action: Mouse moved to (292, 365)
Screenshot: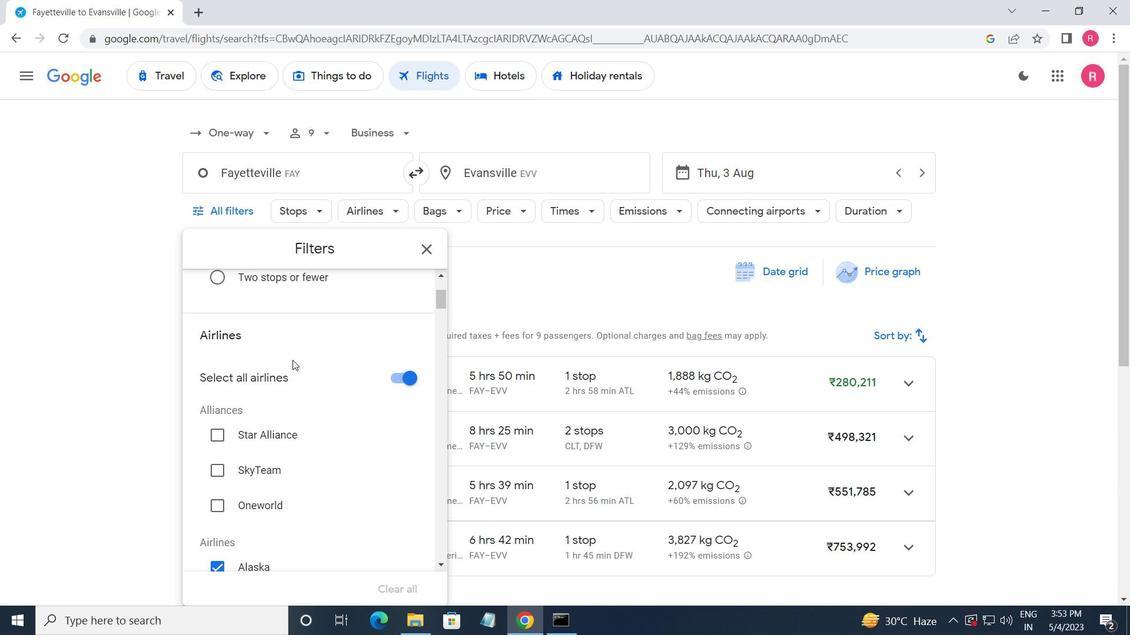 
Action: Mouse scrolled (292, 365) with delta (0, 0)
Screenshot: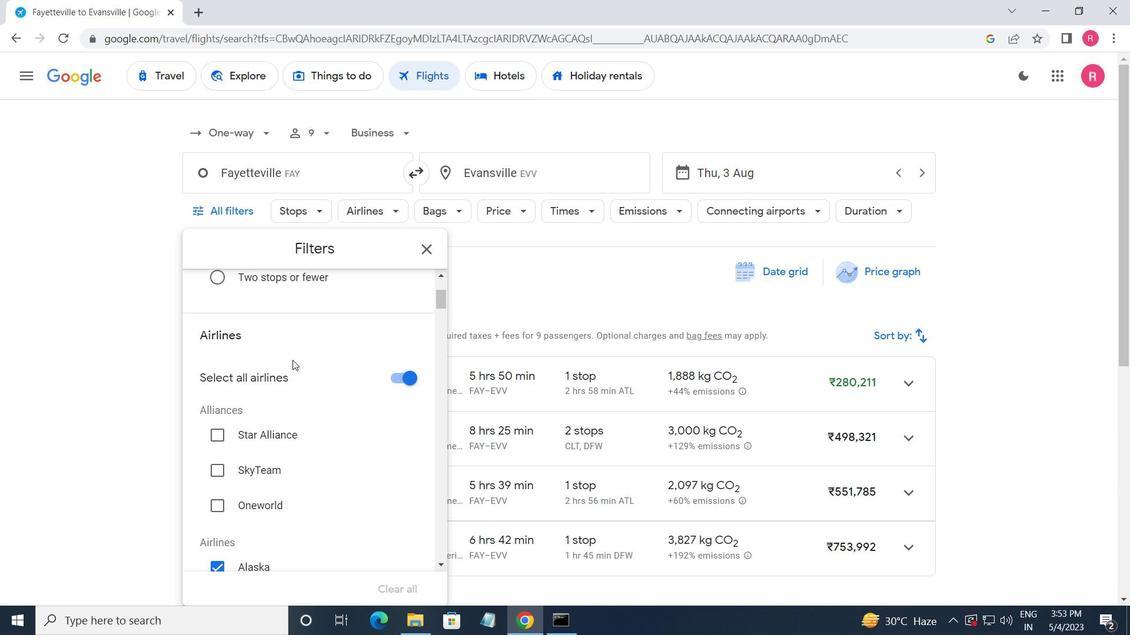 
Action: Mouse moved to (292, 366)
Screenshot: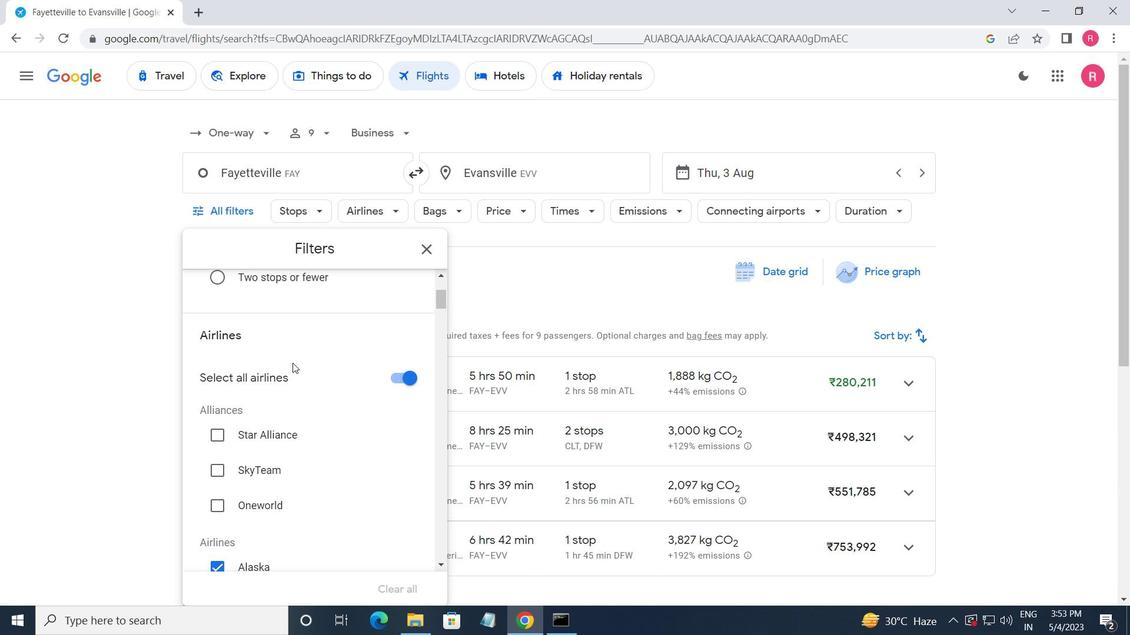 
Action: Mouse scrolled (292, 365) with delta (0, 0)
Screenshot: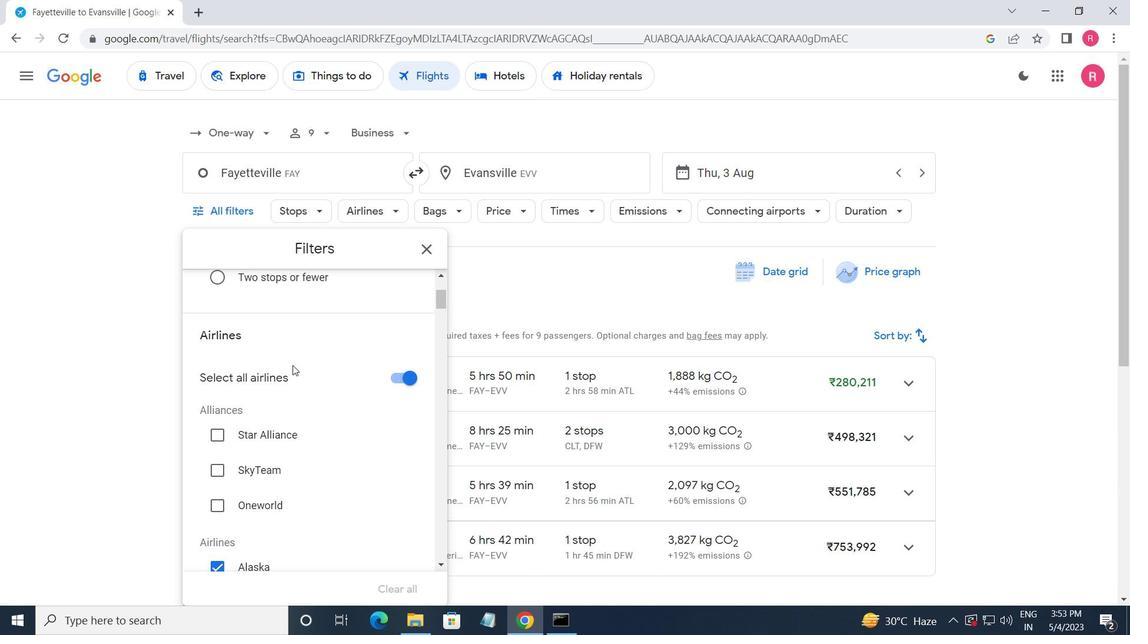 
Action: Mouse scrolled (292, 365) with delta (0, 0)
Screenshot: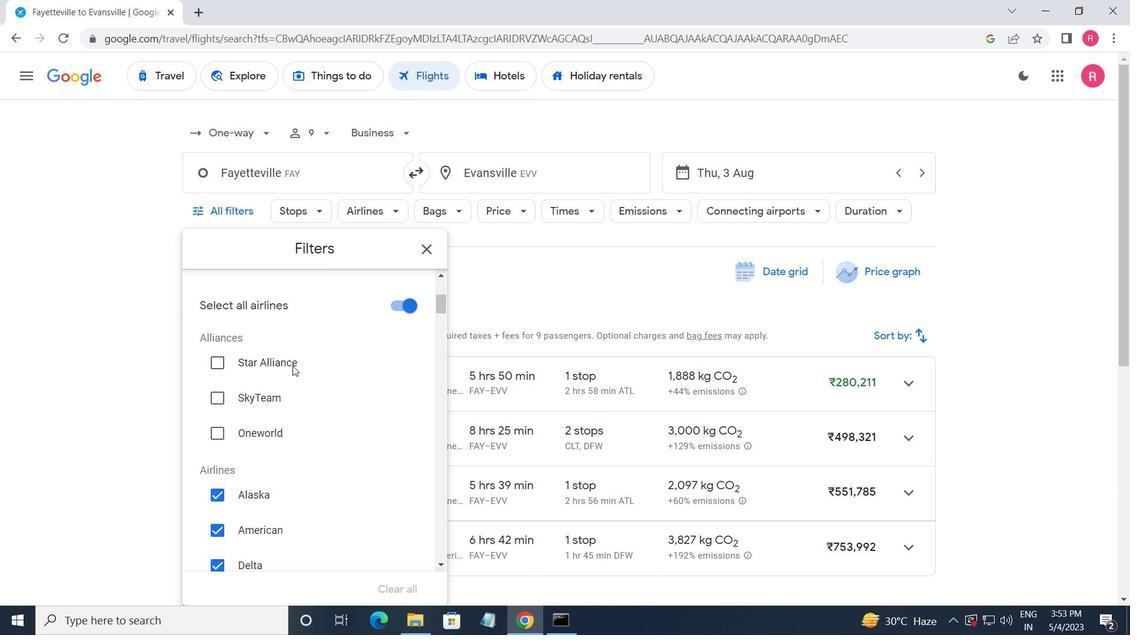 
Action: Mouse scrolled (292, 366) with delta (0, 0)
Screenshot: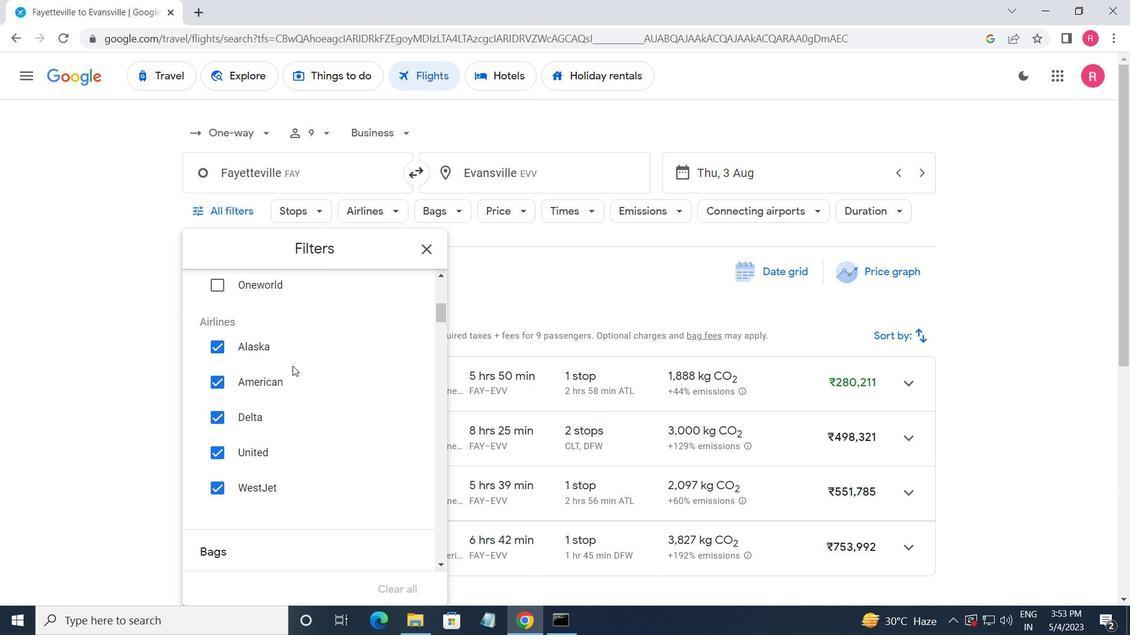 
Action: Mouse scrolled (292, 366) with delta (0, 0)
Screenshot: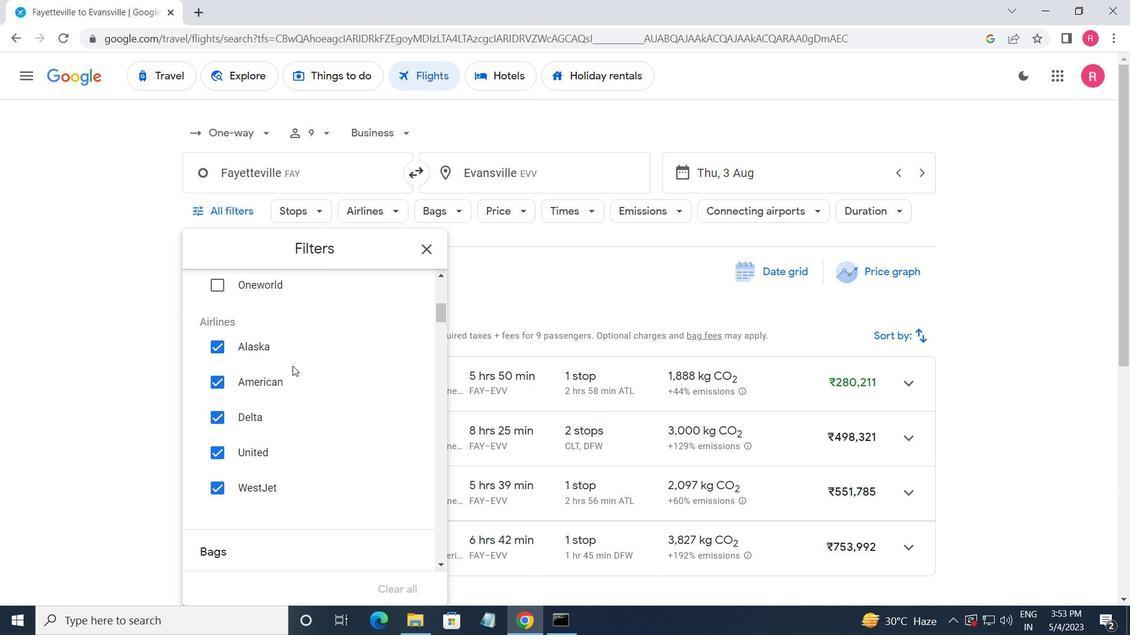 
Action: Mouse moved to (402, 311)
Screenshot: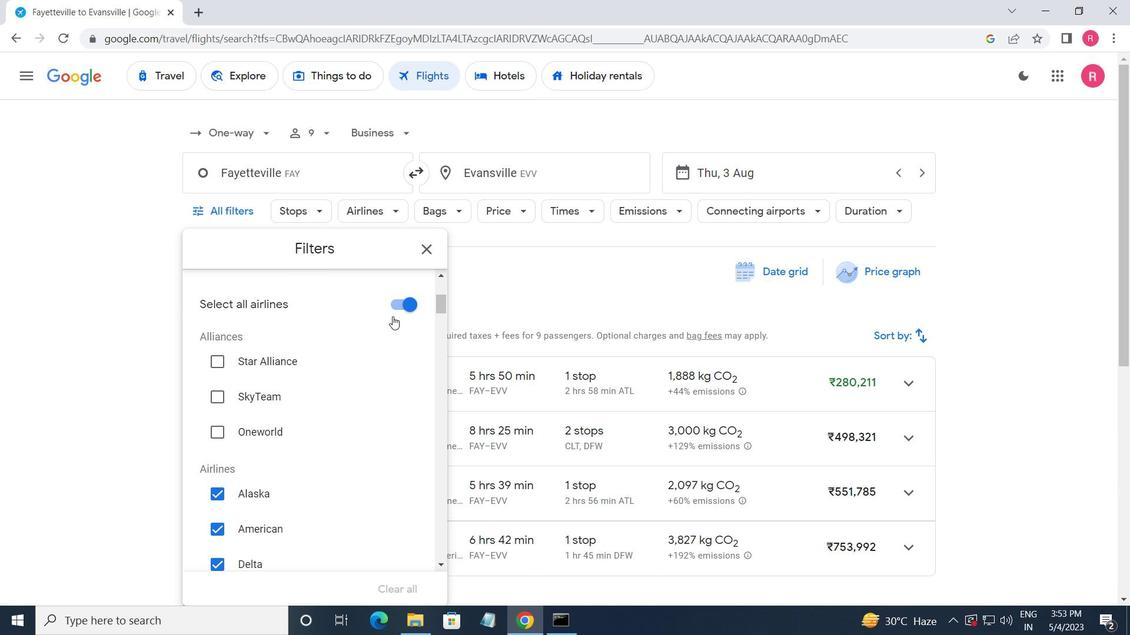 
Action: Mouse pressed left at (402, 311)
Screenshot: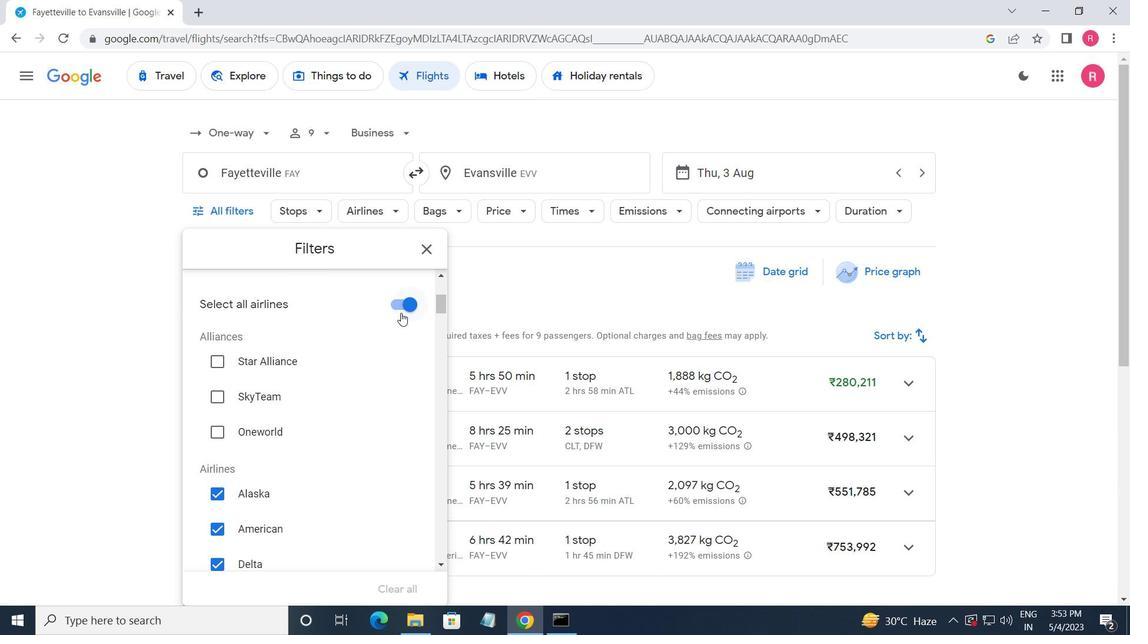 
Action: Mouse moved to (353, 392)
Screenshot: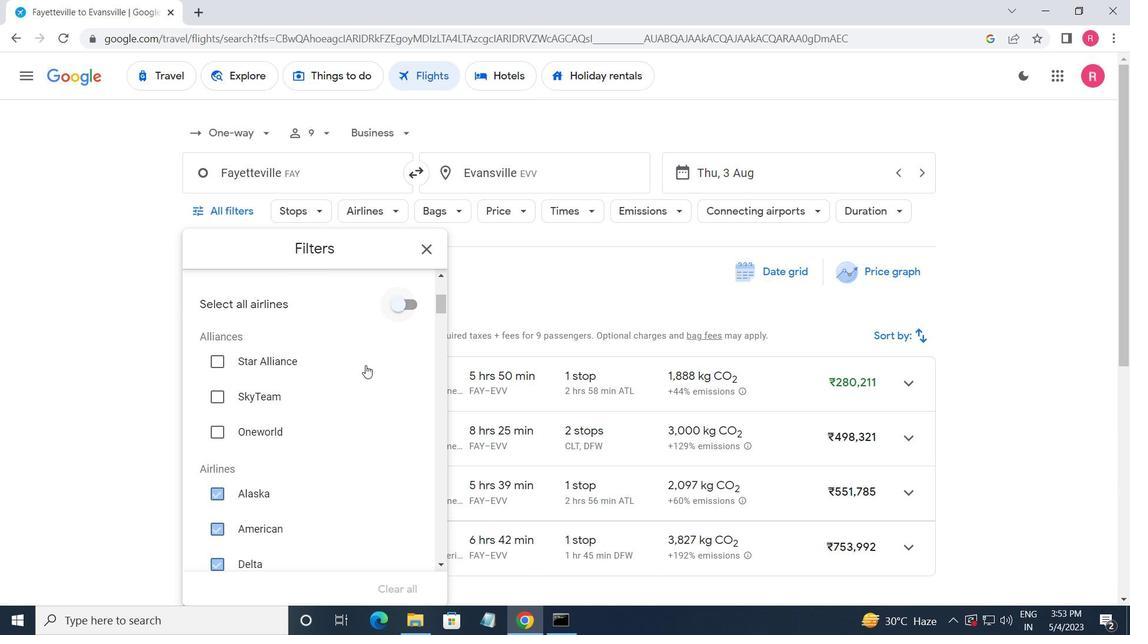 
Action: Mouse scrolled (353, 392) with delta (0, 0)
Screenshot: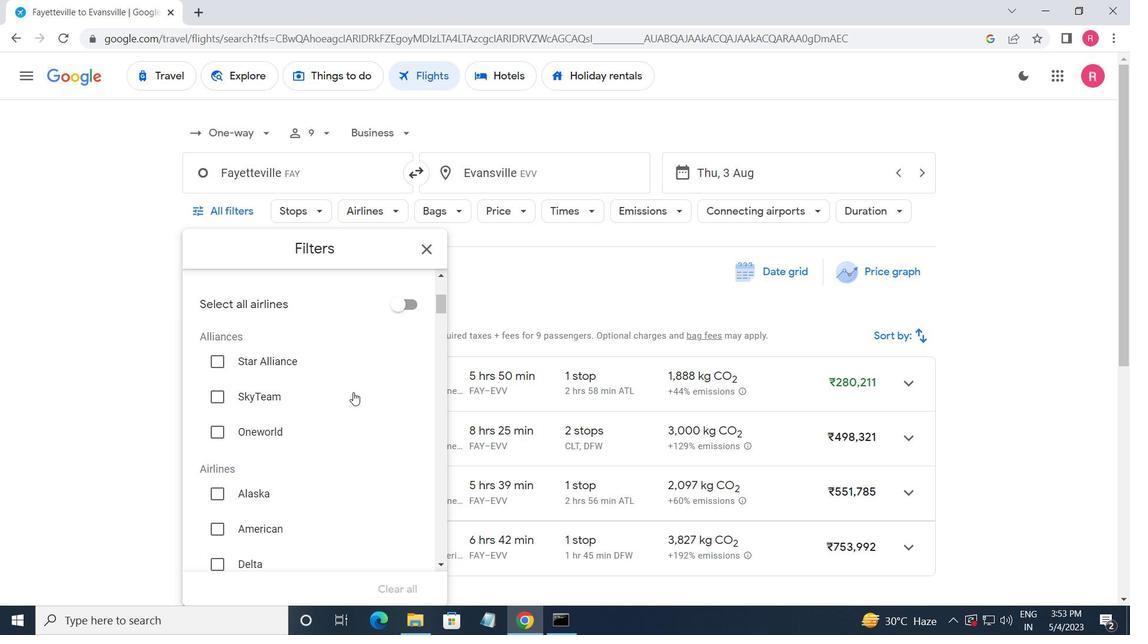 
Action: Mouse scrolled (353, 392) with delta (0, 0)
Screenshot: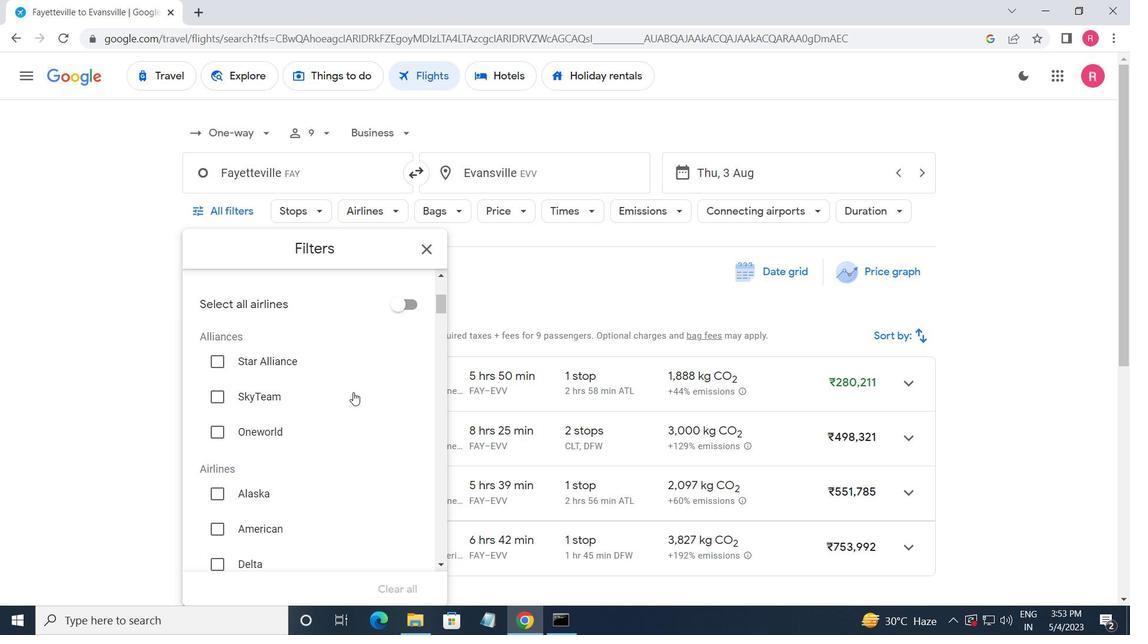 
Action: Mouse scrolled (353, 392) with delta (0, 0)
Screenshot: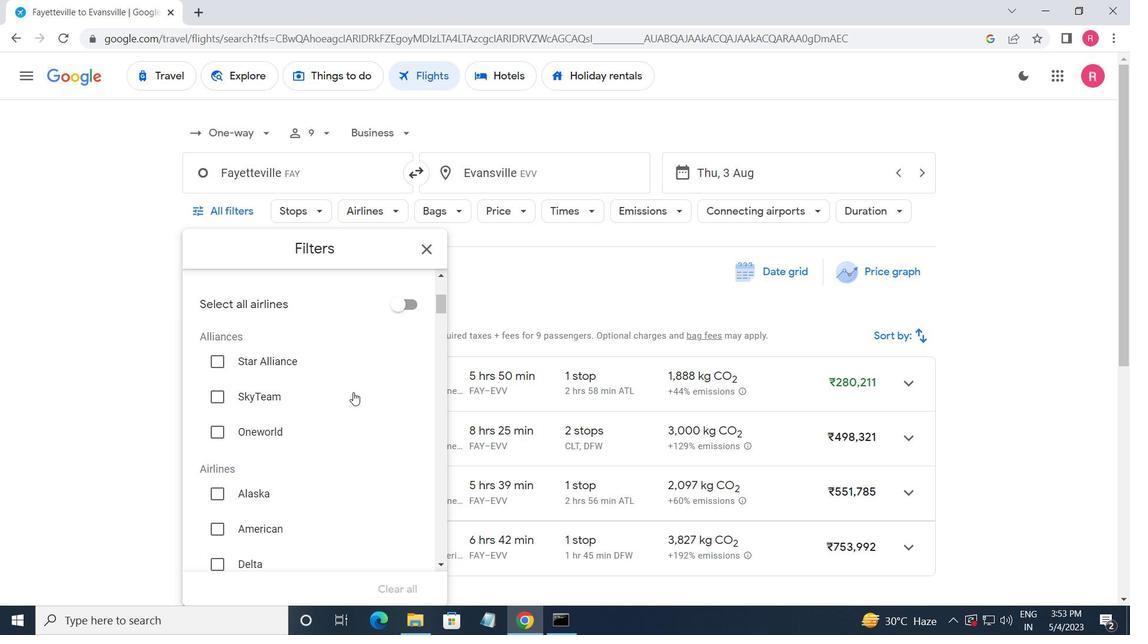 
Action: Mouse scrolled (353, 392) with delta (0, 0)
Screenshot: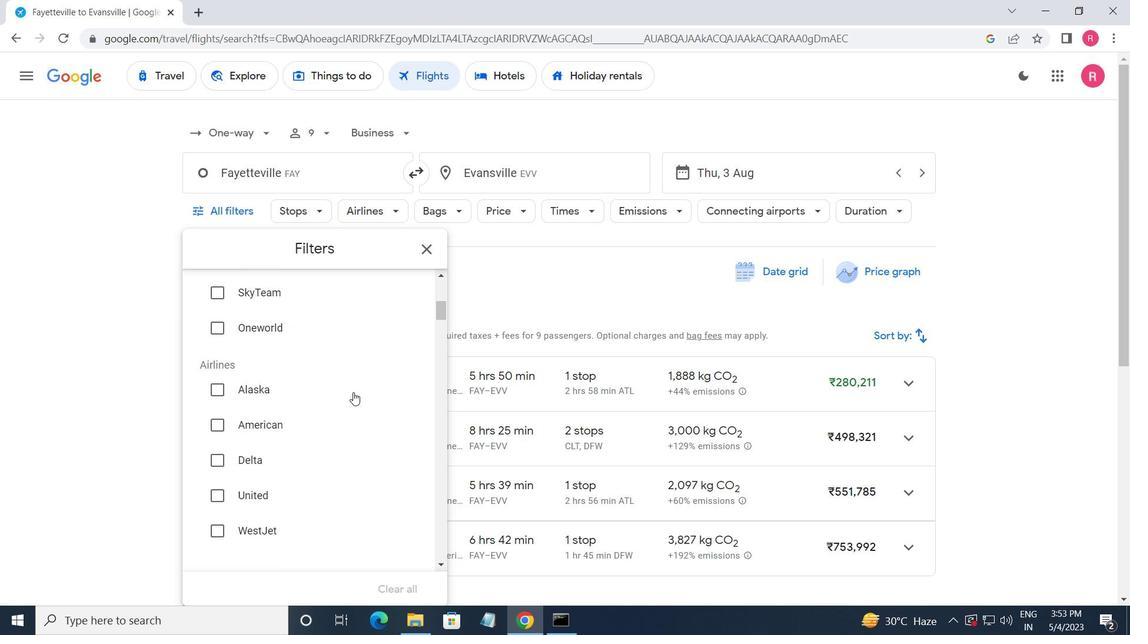 
Action: Mouse moved to (353, 392)
Screenshot: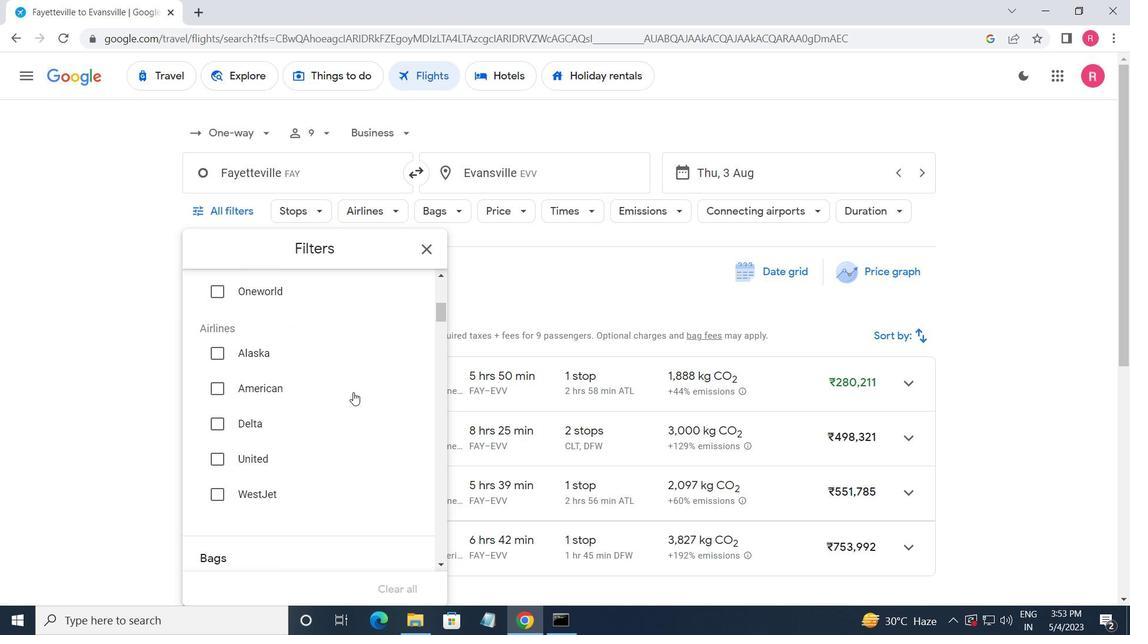 
Action: Mouse scrolled (353, 392) with delta (0, 0)
Screenshot: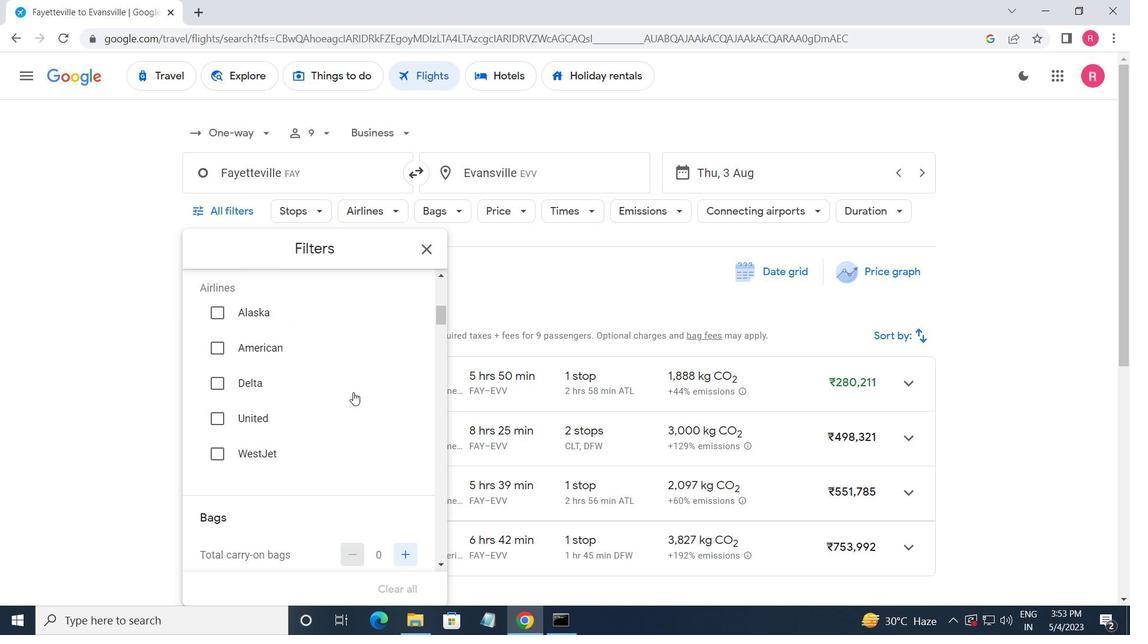 
Action: Mouse moved to (399, 374)
Screenshot: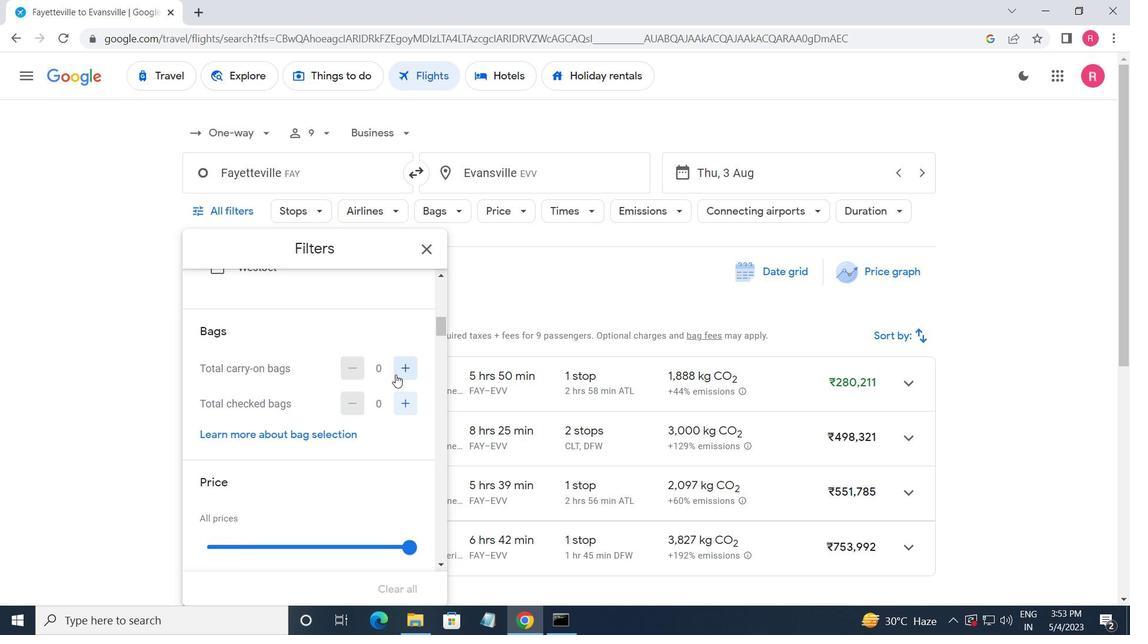 
Action: Mouse pressed left at (399, 374)
Screenshot: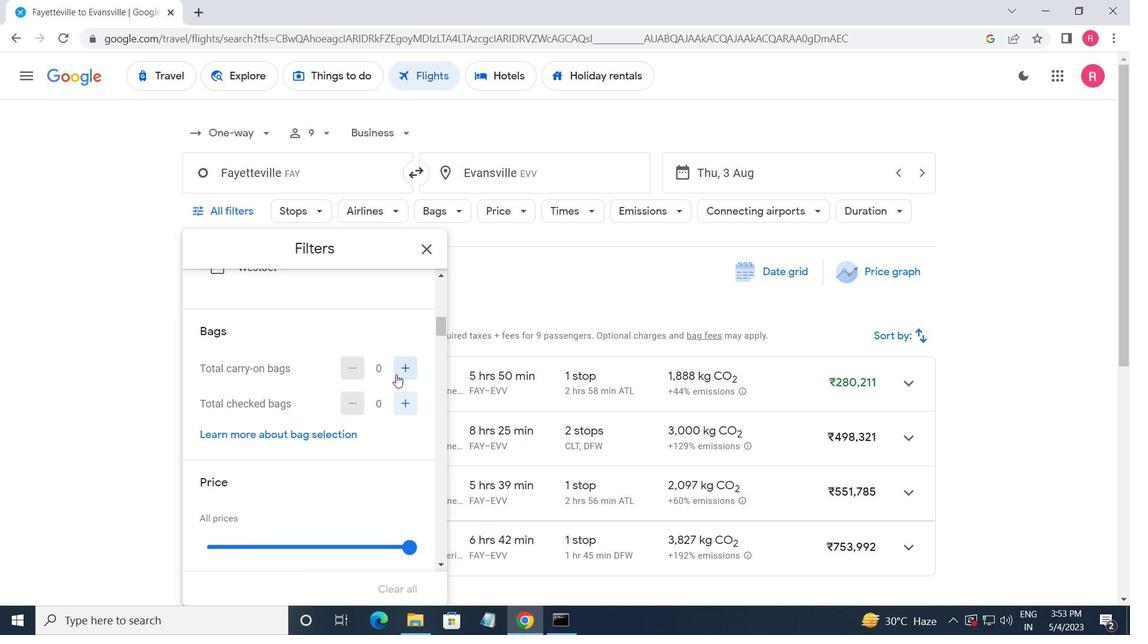 
Action: Mouse moved to (392, 385)
Screenshot: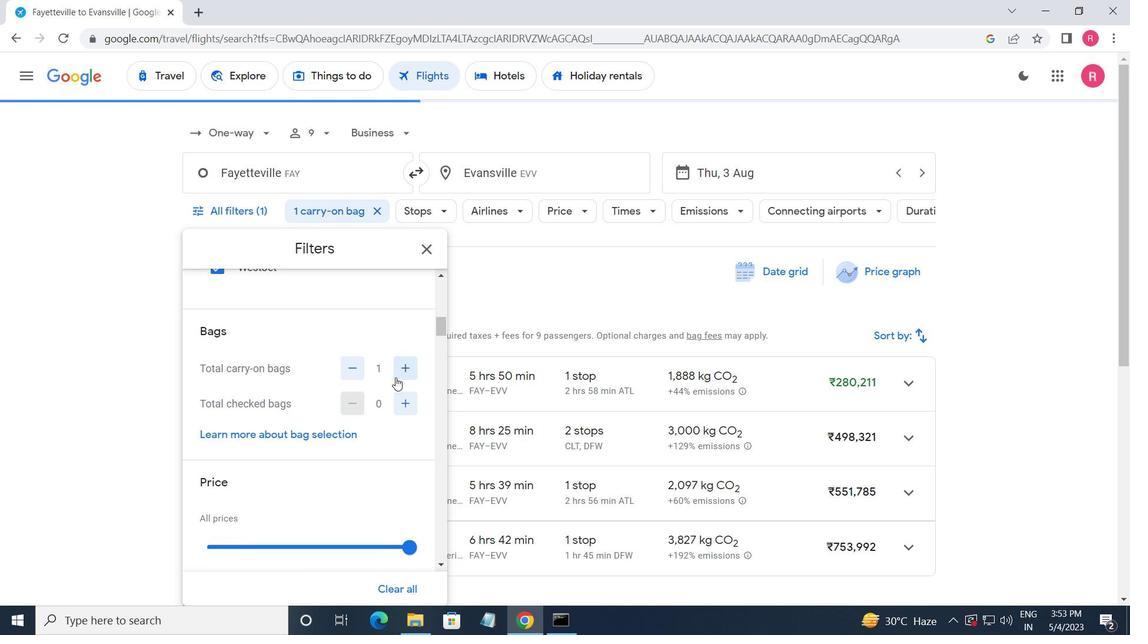 
Action: Mouse scrolled (392, 384) with delta (0, 0)
Screenshot: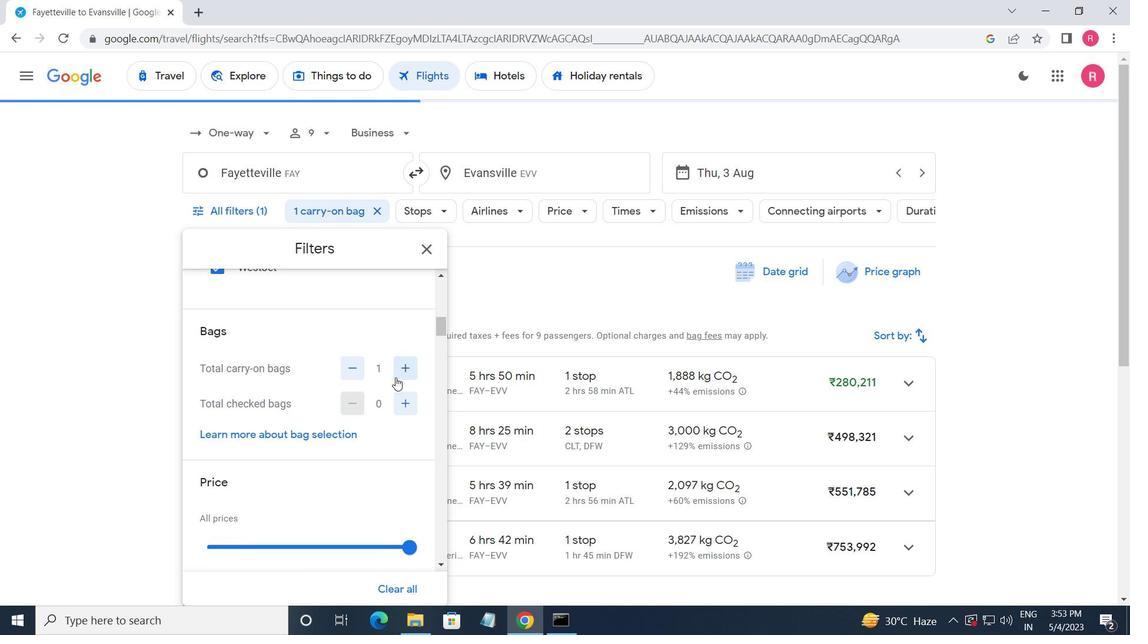 
Action: Mouse moved to (391, 388)
Screenshot: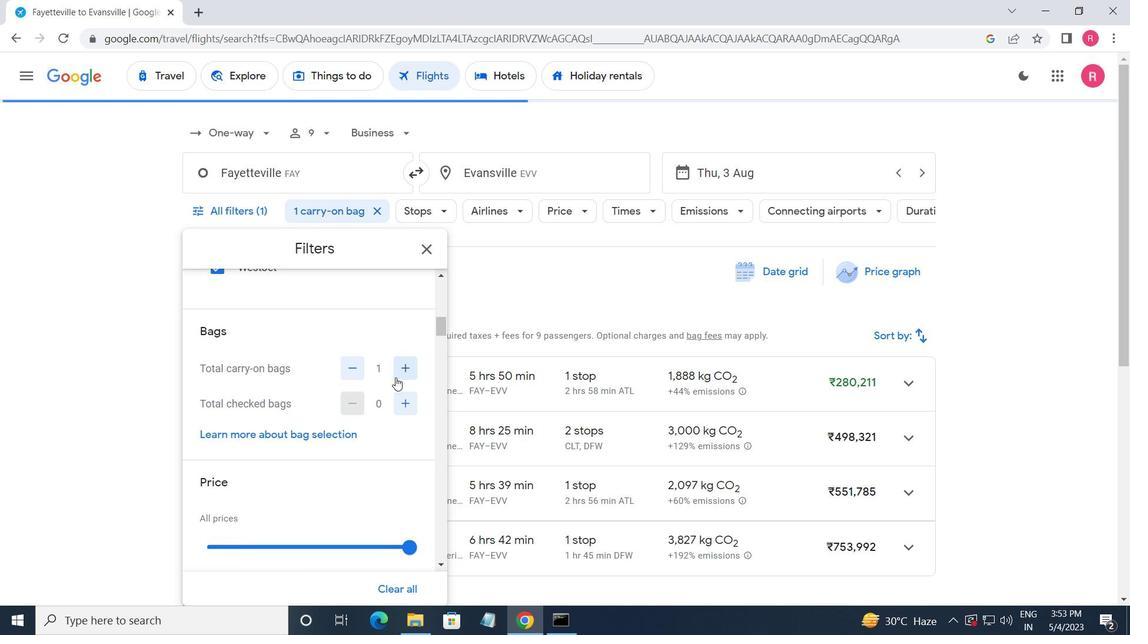 
Action: Mouse scrolled (391, 387) with delta (0, 0)
Screenshot: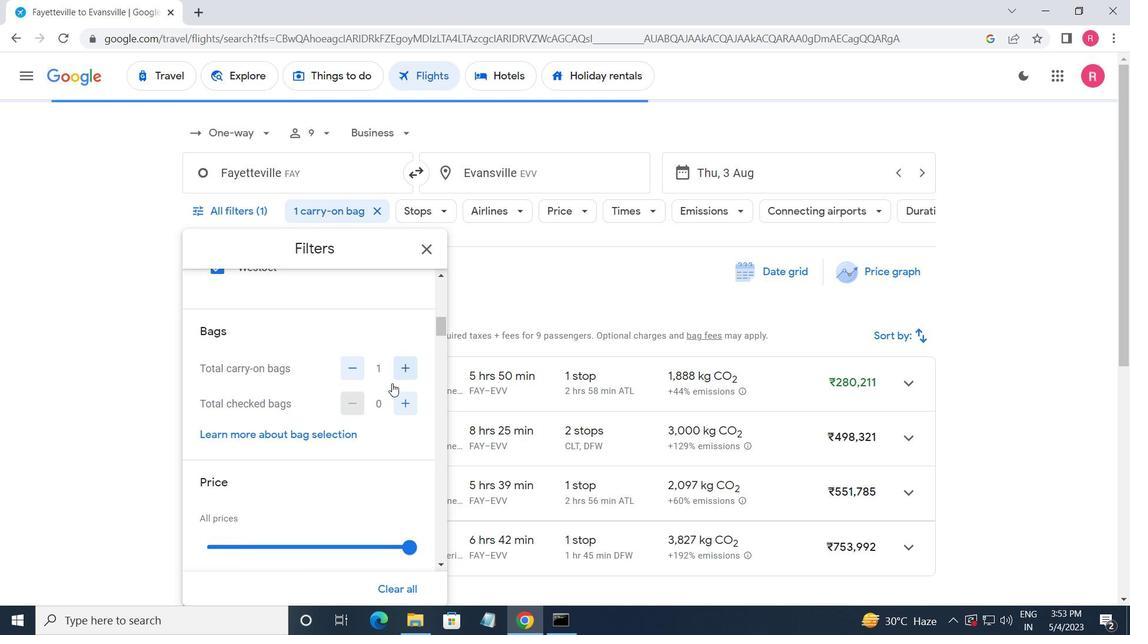 
Action: Mouse moved to (413, 403)
Screenshot: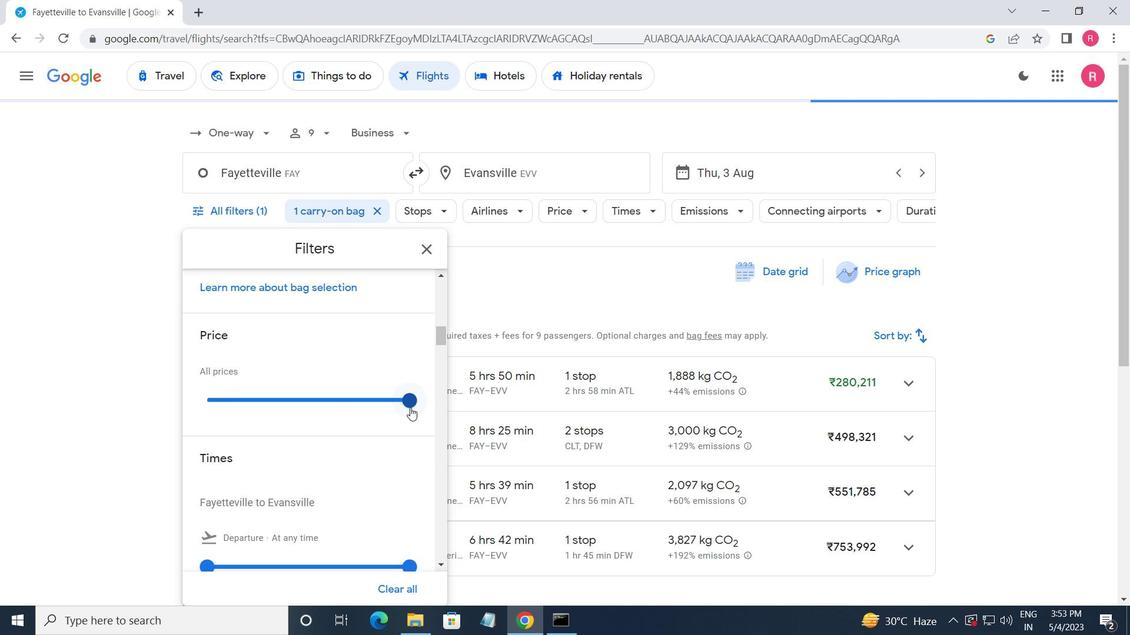 
Action: Mouse pressed left at (413, 403)
Screenshot: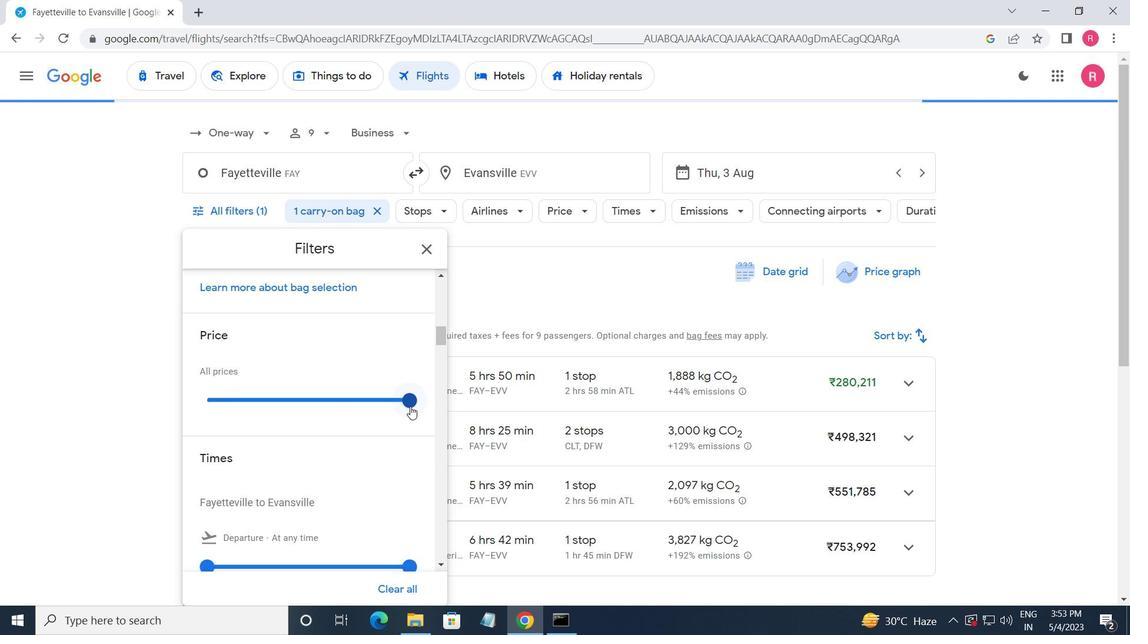 
Action: Mouse moved to (374, 429)
Screenshot: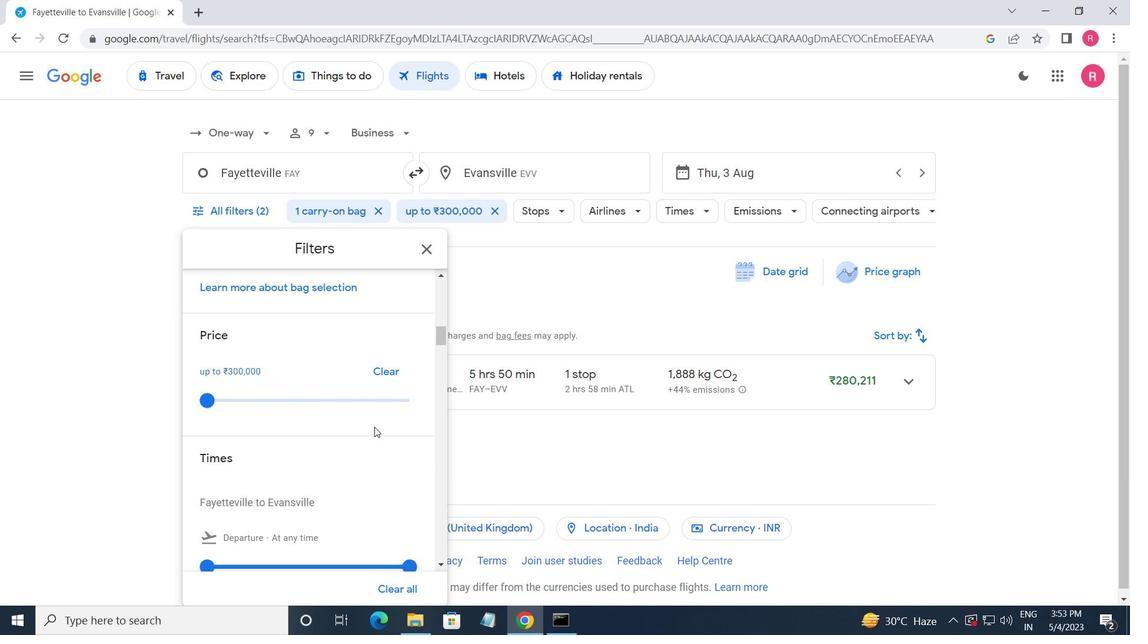 
Action: Mouse scrolled (374, 428) with delta (0, 0)
Screenshot: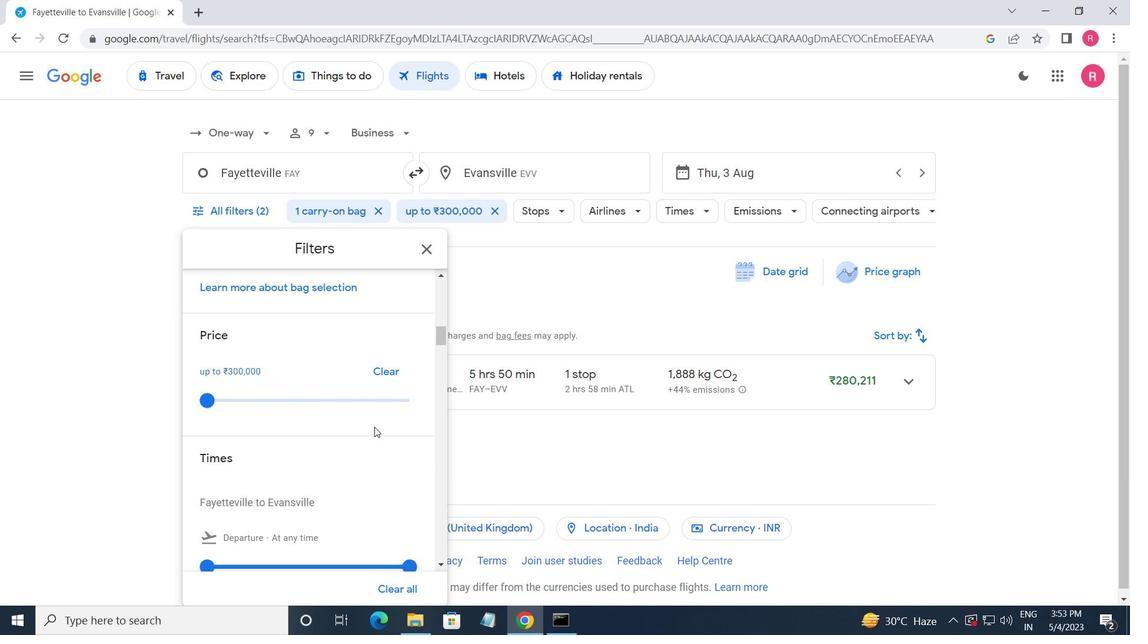 
Action: Mouse moved to (373, 432)
Screenshot: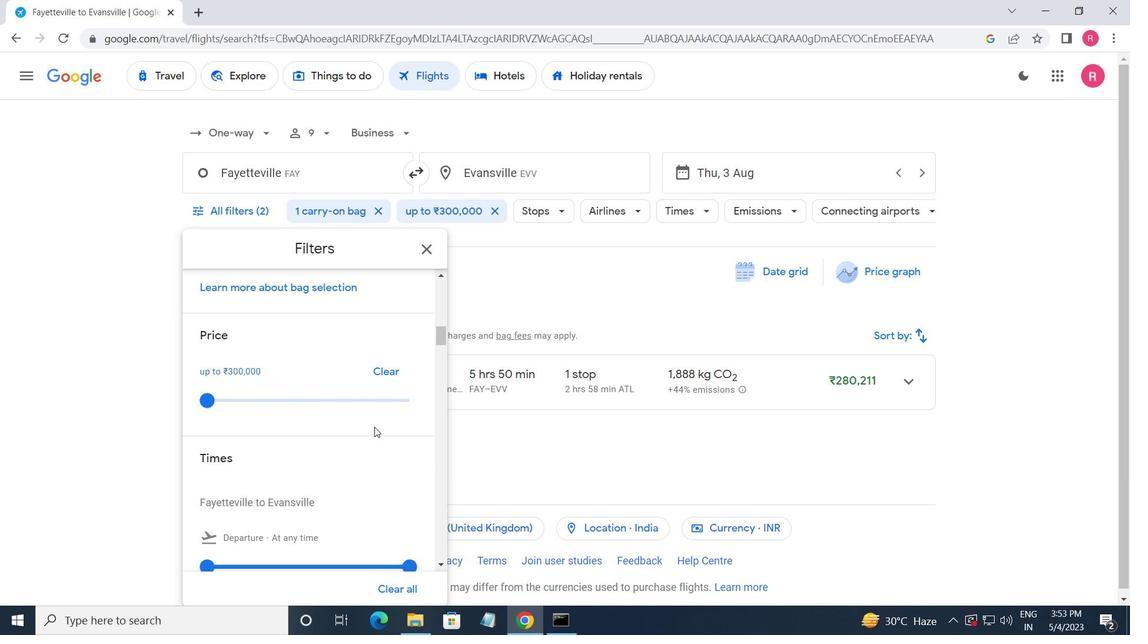
Action: Mouse scrolled (373, 431) with delta (0, 0)
Screenshot: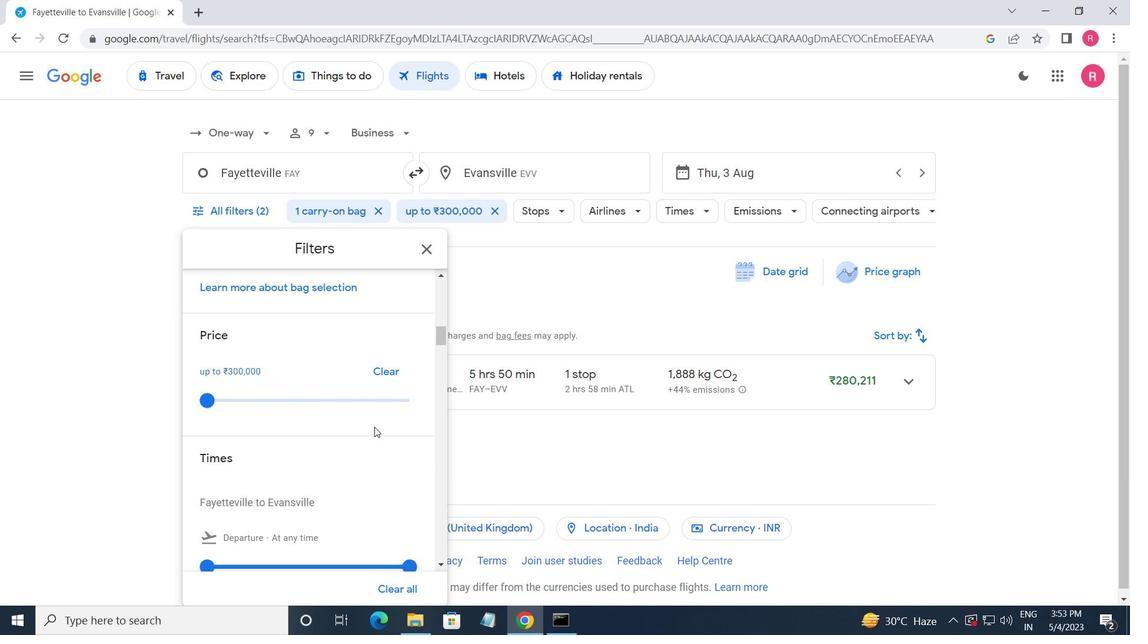 
Action: Mouse moved to (214, 410)
Screenshot: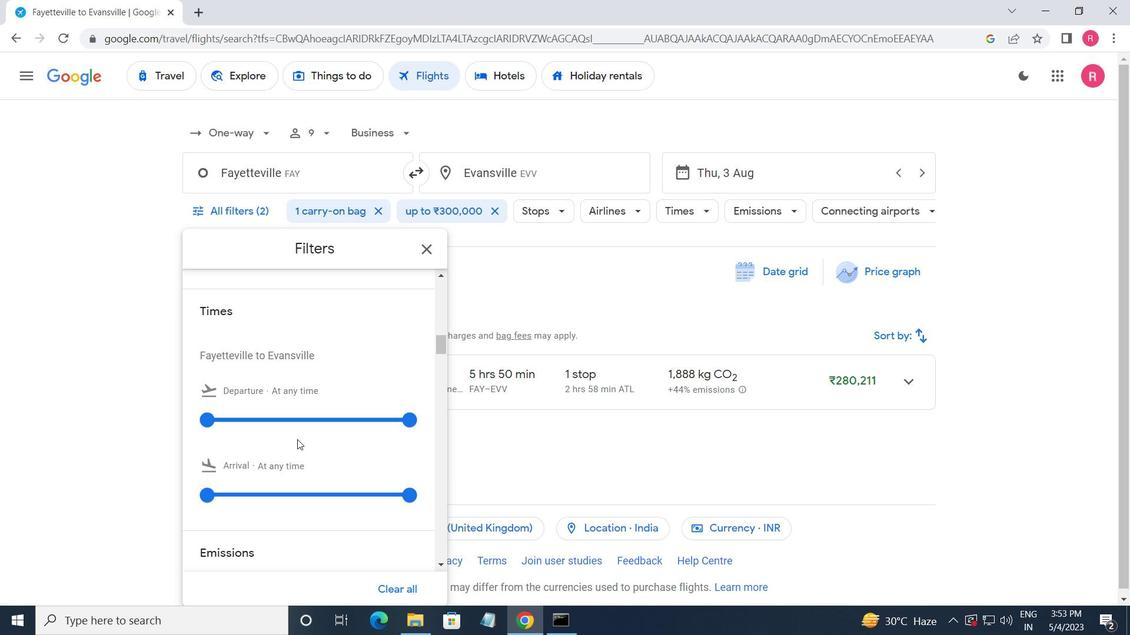 
Action: Mouse pressed left at (214, 410)
Screenshot: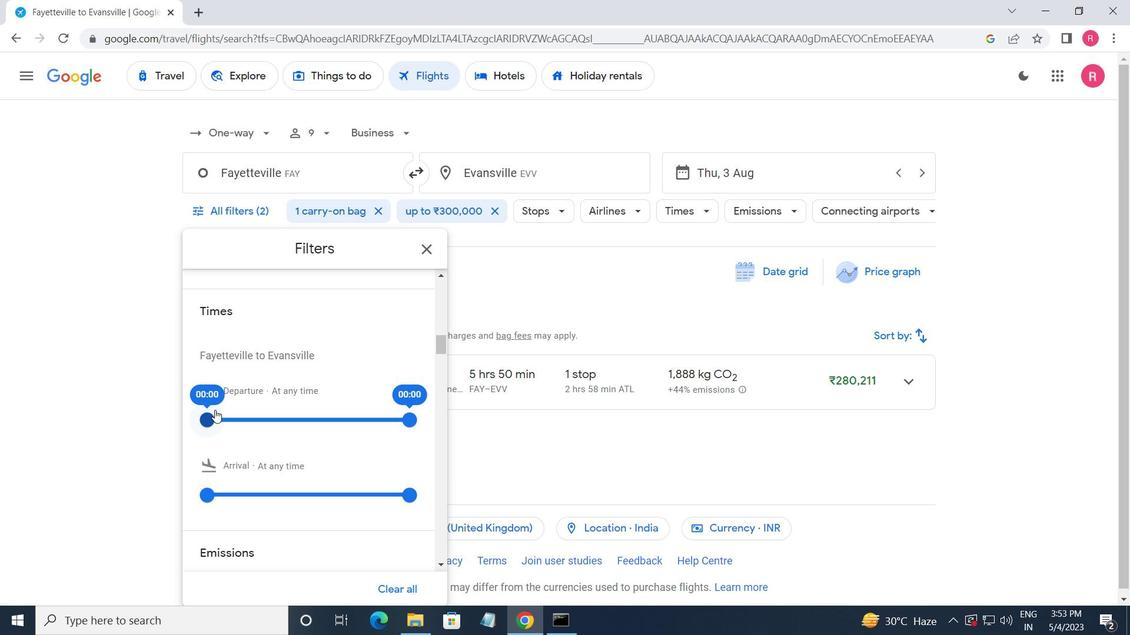 
Action: Mouse moved to (408, 416)
Screenshot: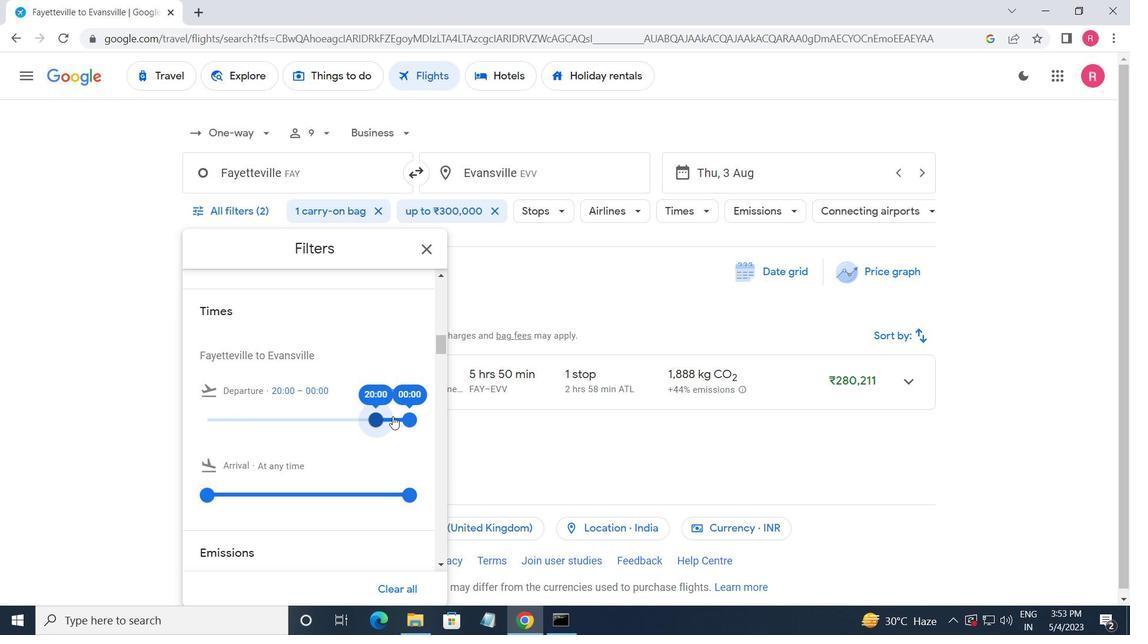 
Action: Mouse pressed left at (408, 416)
Screenshot: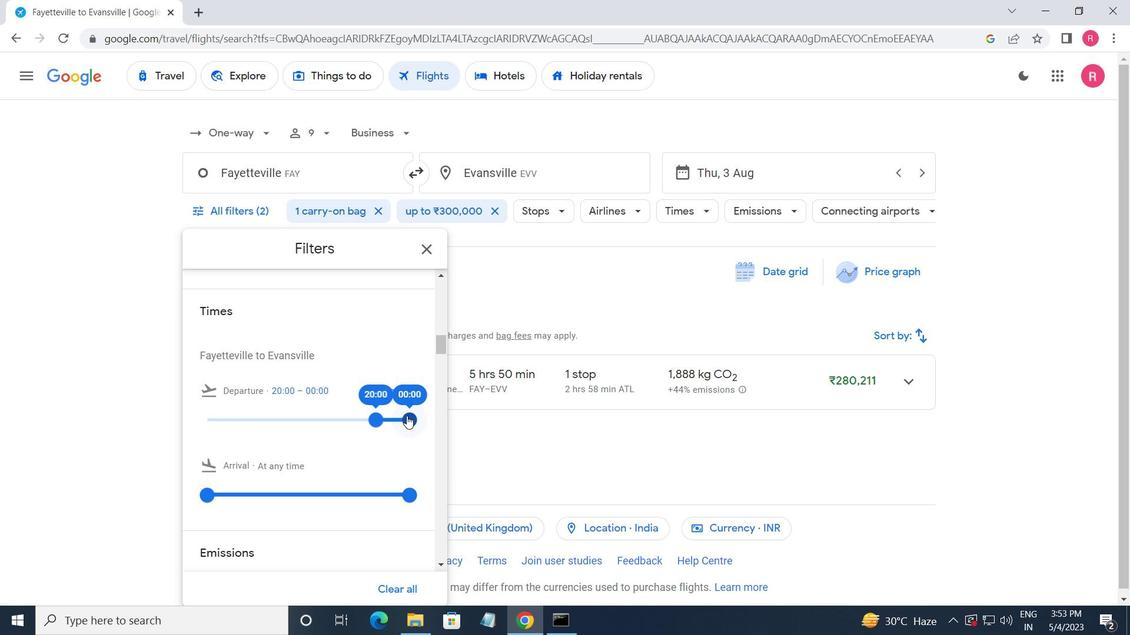 
Action: Mouse moved to (426, 250)
Screenshot: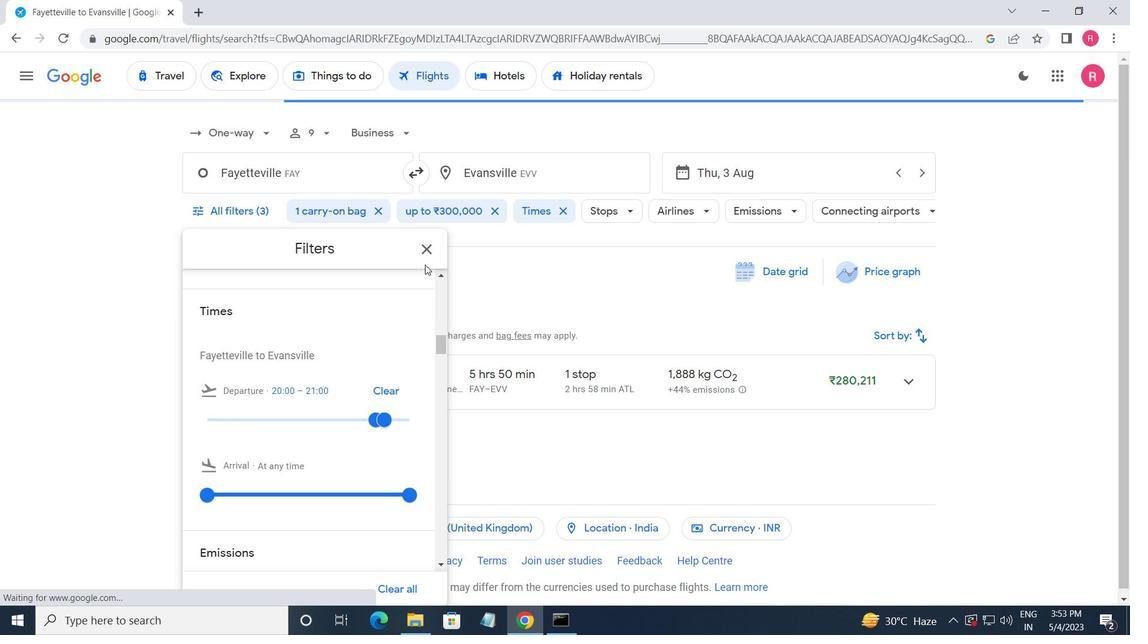 
Action: Mouse pressed left at (426, 250)
Screenshot: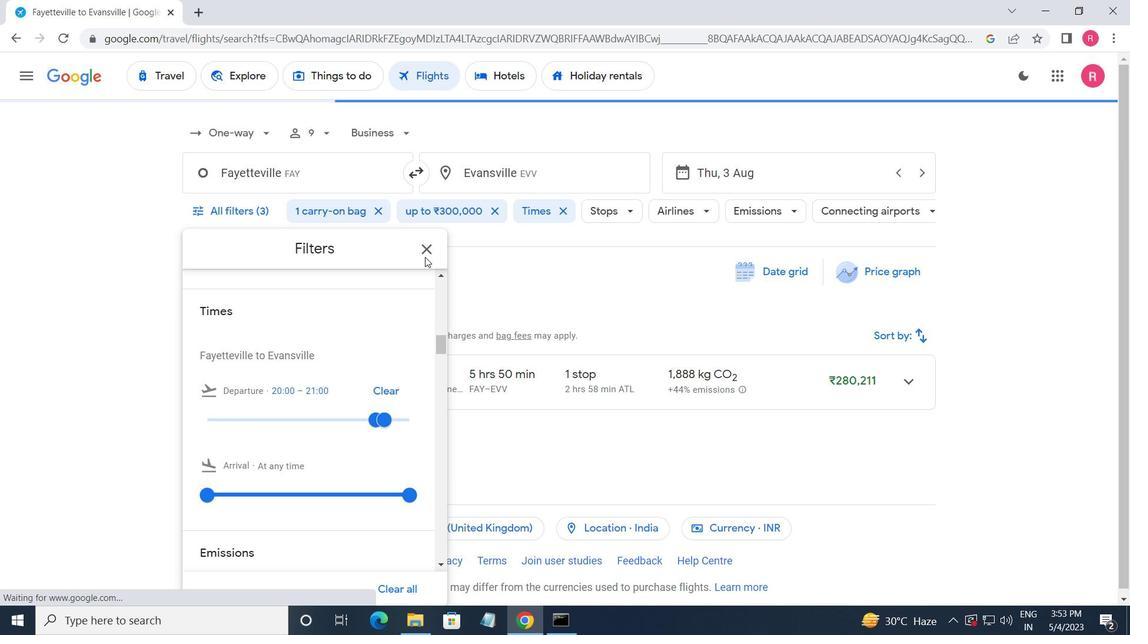 
